 Task: Create report for genre object.
Action: Mouse moved to (341, 61)
Screenshot: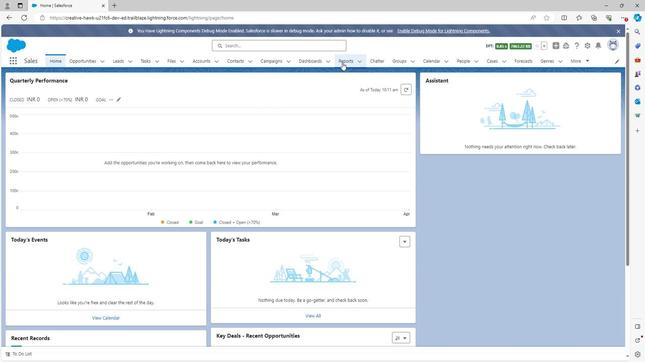 
Action: Mouse pressed left at (341, 61)
Screenshot: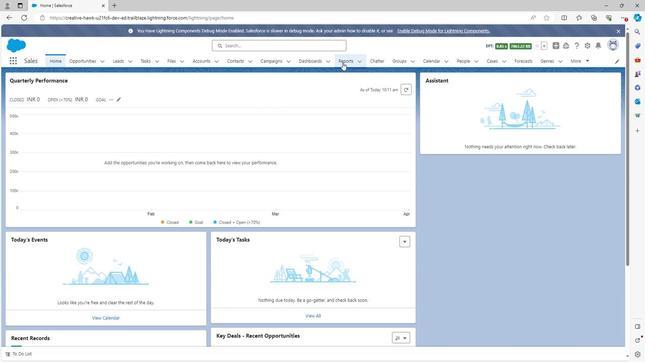 
Action: Mouse moved to (585, 87)
Screenshot: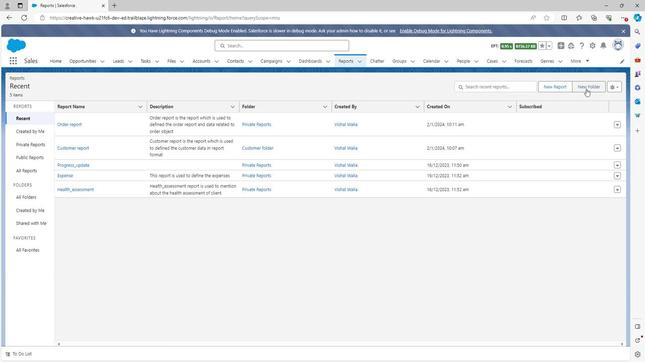 
Action: Mouse pressed left at (585, 87)
Screenshot: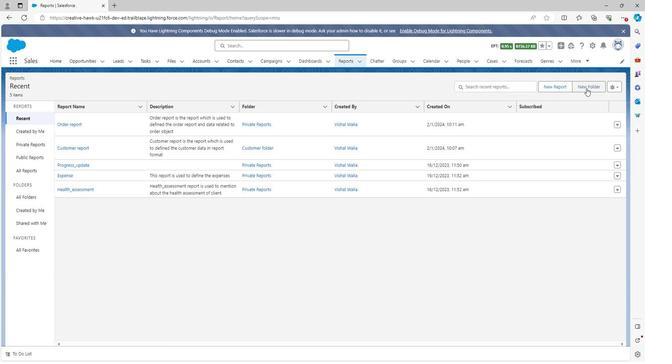 
Action: Mouse moved to (313, 173)
Screenshot: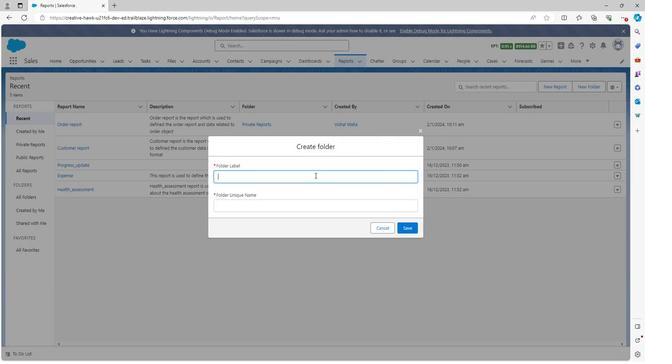 
Action: Mouse pressed left at (313, 173)
Screenshot: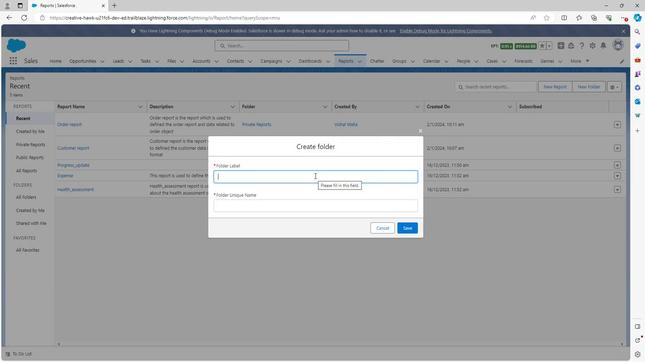 
Action: Mouse moved to (313, 174)
Screenshot: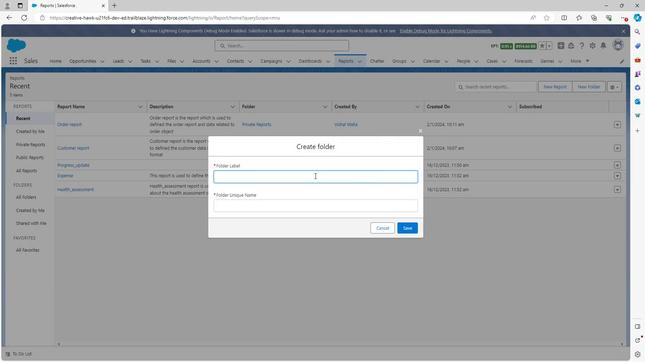 
Action: Key pressed <Key.shift>
Screenshot: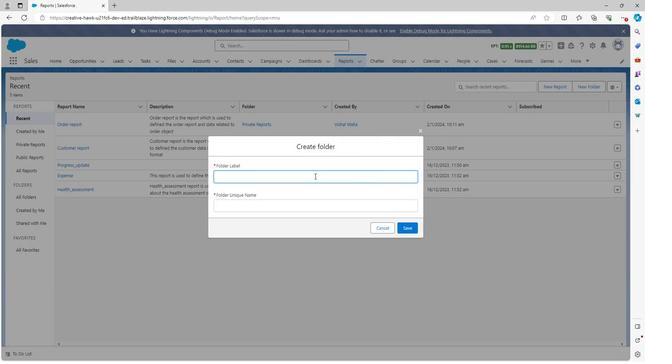 
Action: Mouse moved to (313, 175)
Screenshot: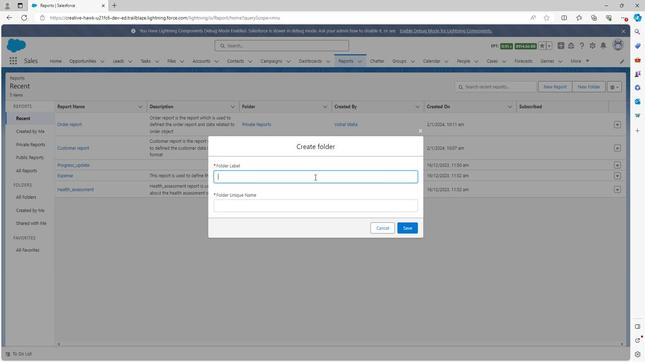 
Action: Key pressed <Key.shift><Key.shift><Key.shift><Key.shift><Key.shift><Key.shift><Key.shift><Key.shift><Key.shift><Key.shift><Key.shift><Key.shift><Key.shift><Key.shift><Key.shift>
Screenshot: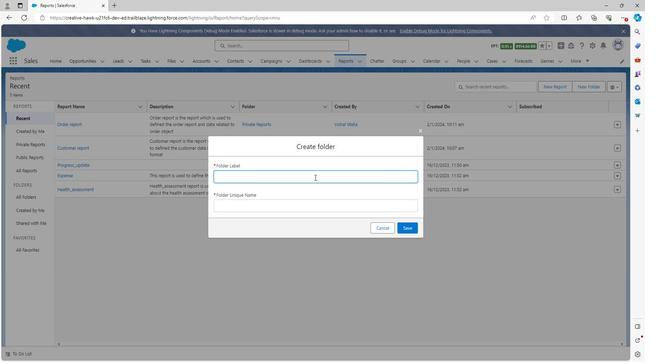
Action: Mouse moved to (313, 175)
Screenshot: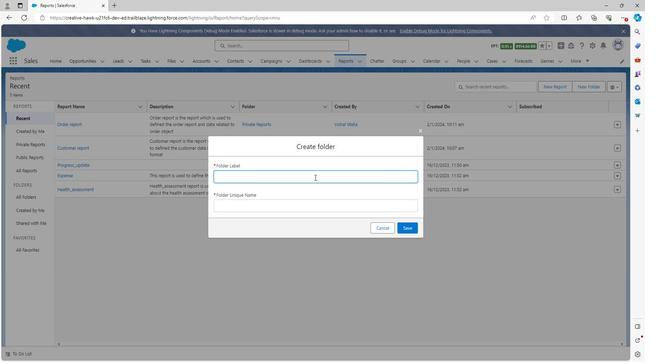 
Action: Key pressed <Key.shift>
Screenshot: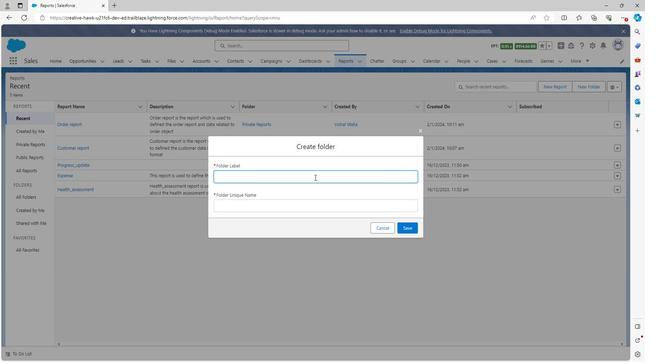 
Action: Mouse moved to (313, 176)
Screenshot: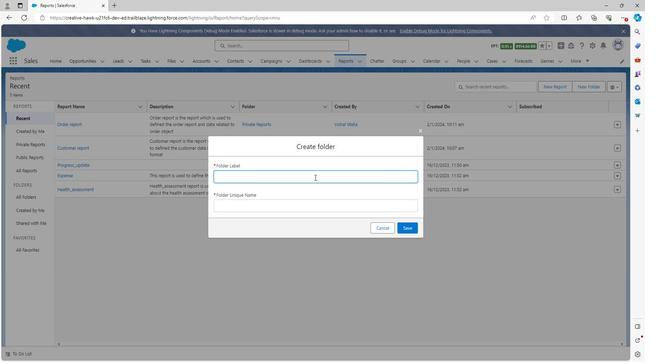 
Action: Key pressed G
Screenshot: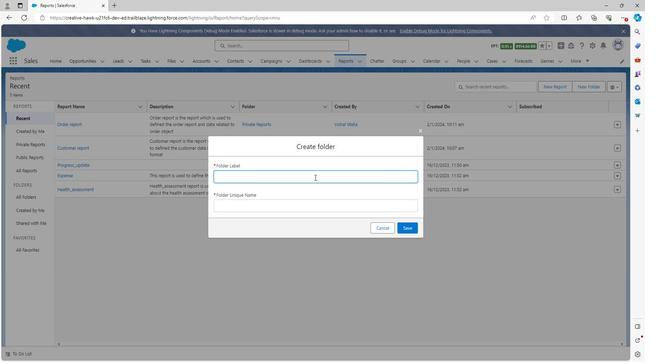 
Action: Mouse moved to (313, 179)
Screenshot: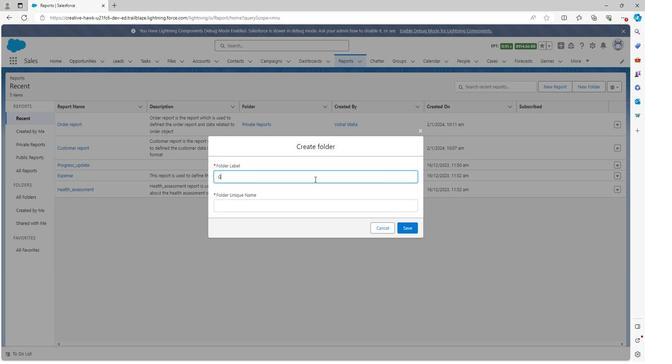 
Action: Key pressed en
Screenshot: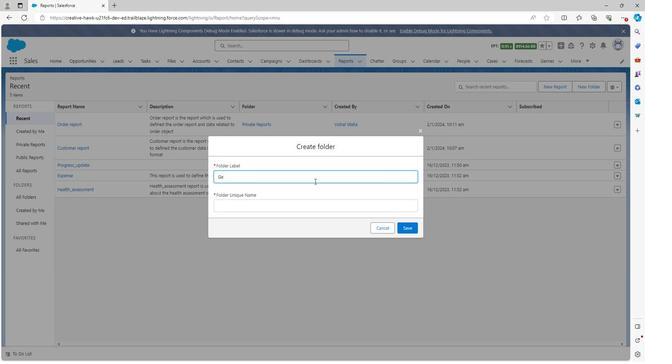 
Action: Mouse moved to (306, 179)
Screenshot: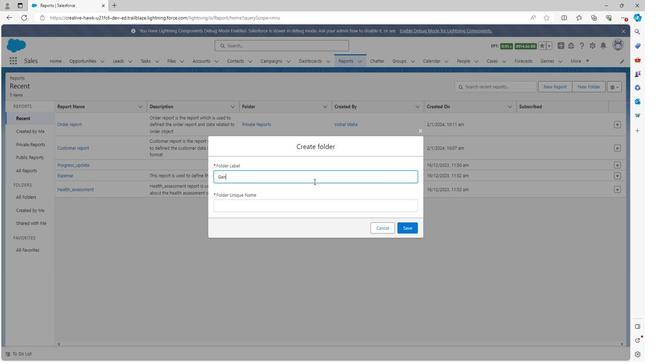 
Action: Key pressed re
Screenshot: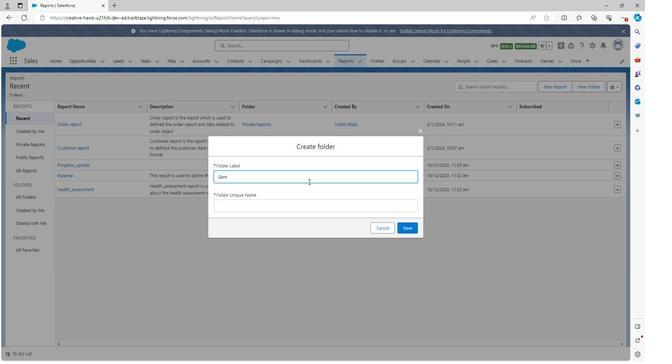 
Action: Mouse moved to (301, 179)
Screenshot: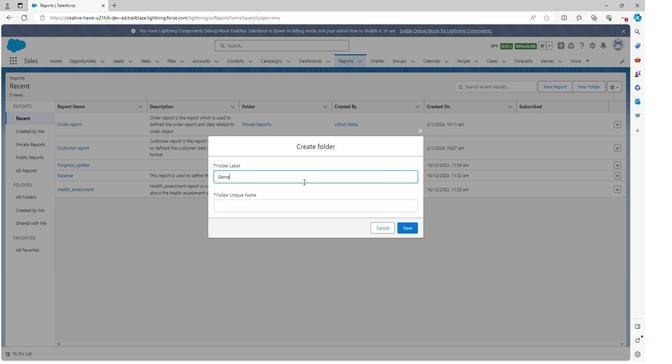
Action: Key pressed <Key.space>f
Screenshot: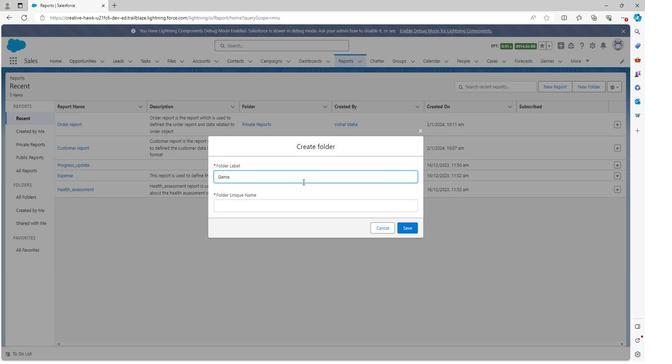 
Action: Mouse moved to (300, 179)
Screenshot: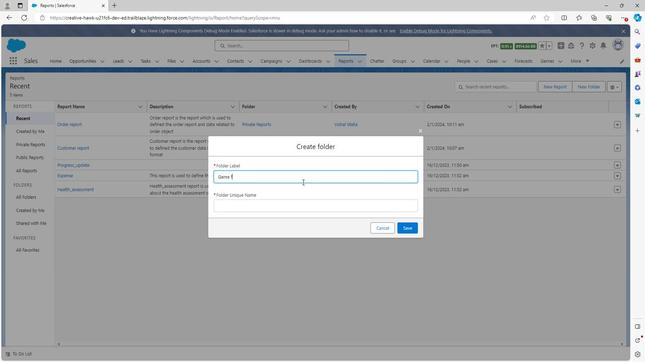 
Action: Key pressed ol
Screenshot: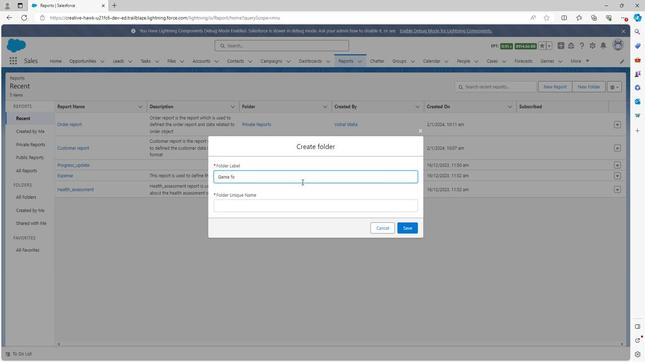 
Action: Mouse moved to (299, 179)
Screenshot: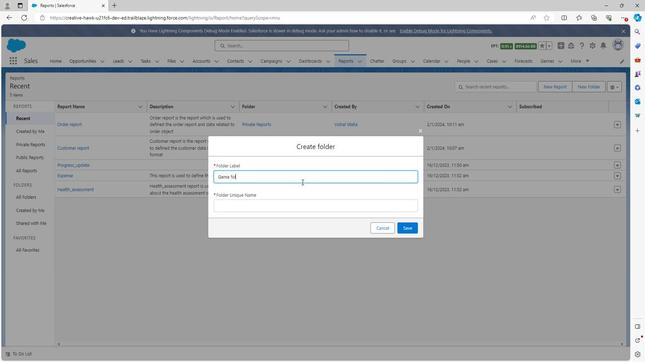 
Action: Key pressed de
Screenshot: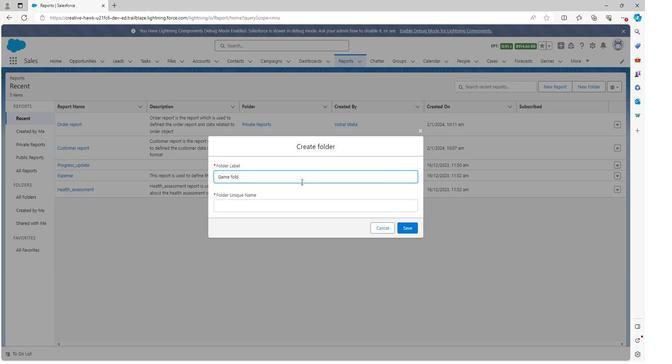 
Action: Mouse moved to (270, 184)
Screenshot: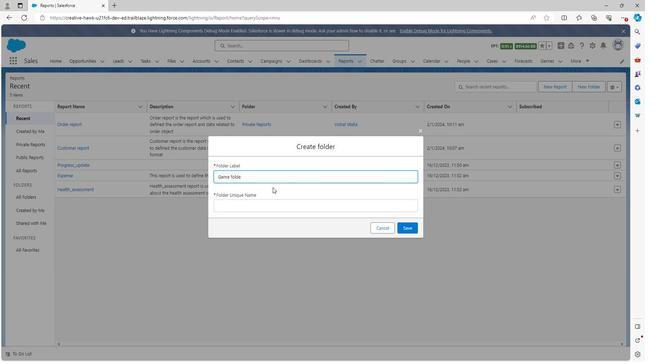 
Action: Key pressed t
Screenshot: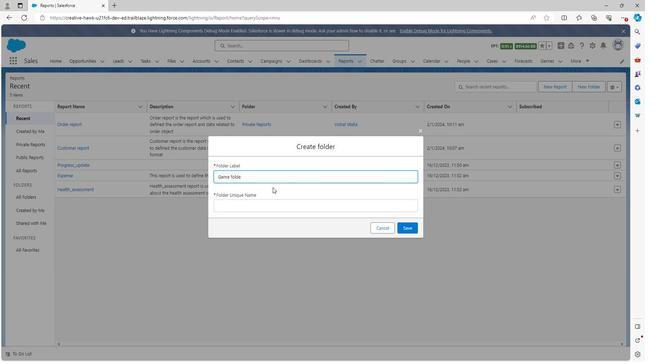 
Action: Mouse moved to (262, 187)
Screenshot: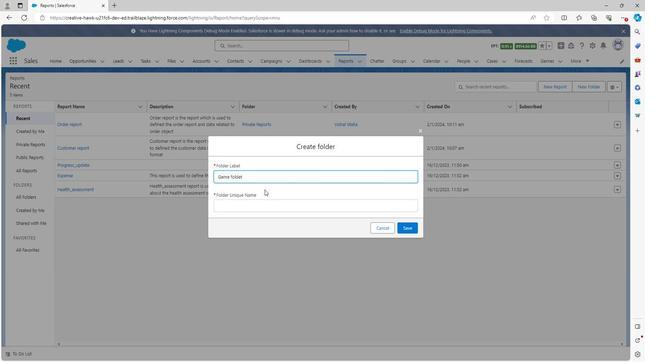 
Action: Key pressed <Key.backspace>r
Screenshot: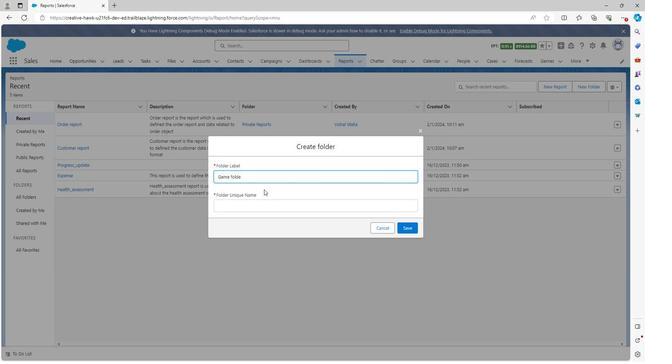 
Action: Mouse moved to (251, 200)
Screenshot: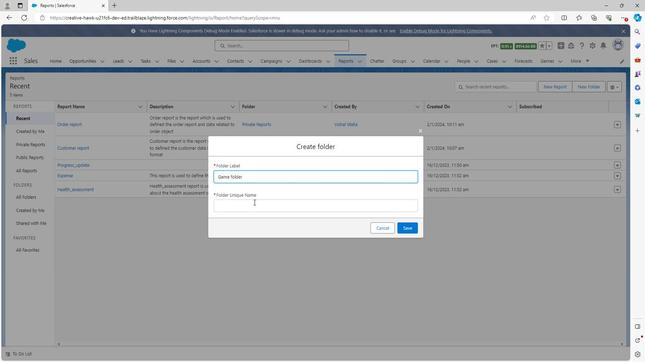
Action: Mouse pressed left at (251, 200)
Screenshot: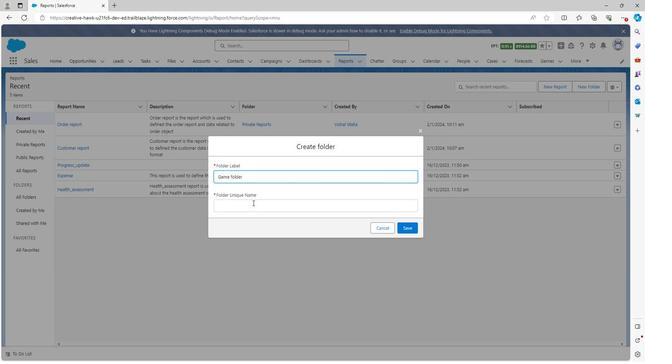 
Action: Mouse moved to (407, 227)
Screenshot: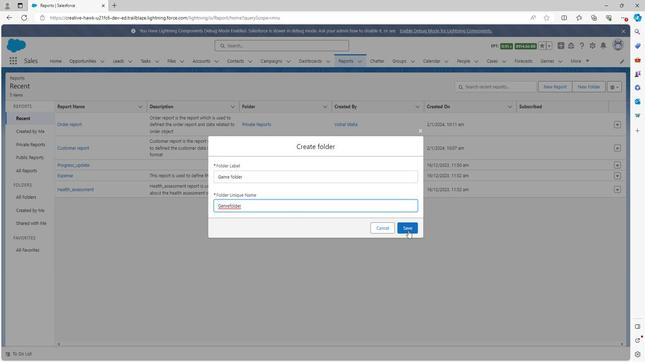 
Action: Mouse pressed left at (407, 227)
Screenshot: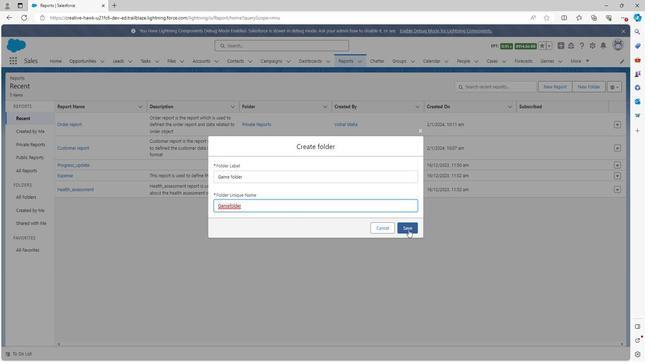 
Action: Mouse moved to (537, 84)
Screenshot: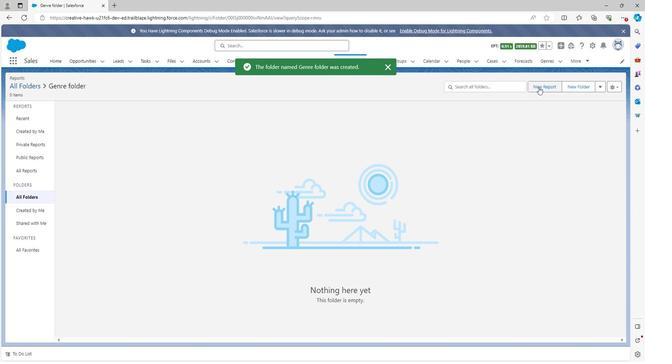 
Action: Mouse pressed left at (537, 84)
Screenshot: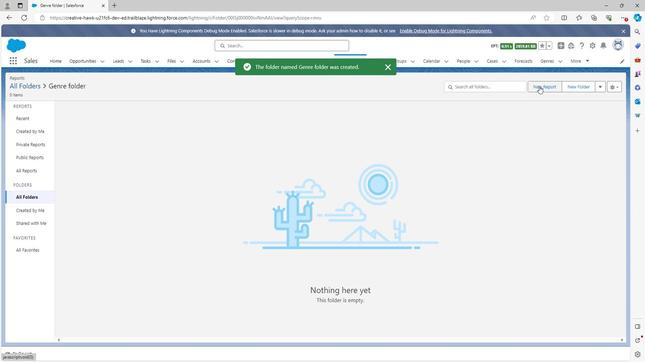 
Action: Mouse moved to (125, 295)
Screenshot: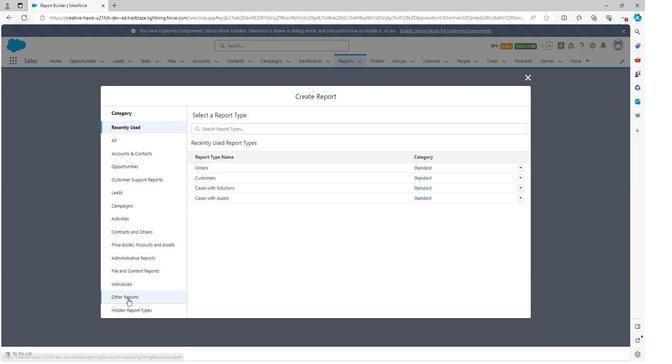 
Action: Mouse pressed left at (125, 295)
Screenshot: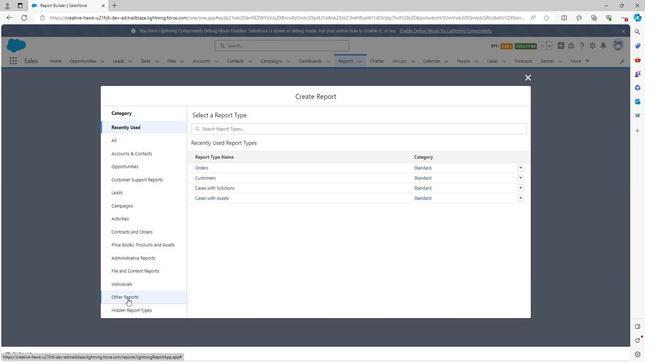 
Action: Mouse moved to (224, 256)
Screenshot: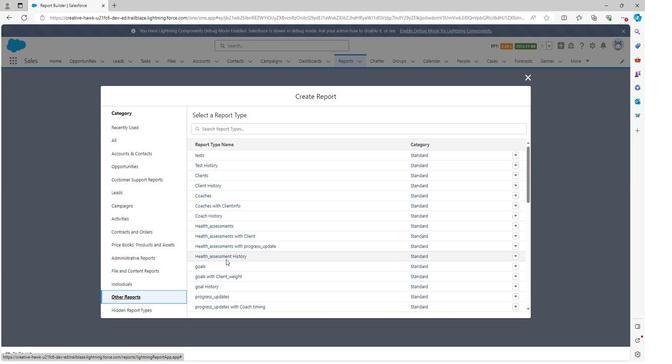 
Action: Mouse scrolled (224, 256) with delta (0, 0)
Screenshot: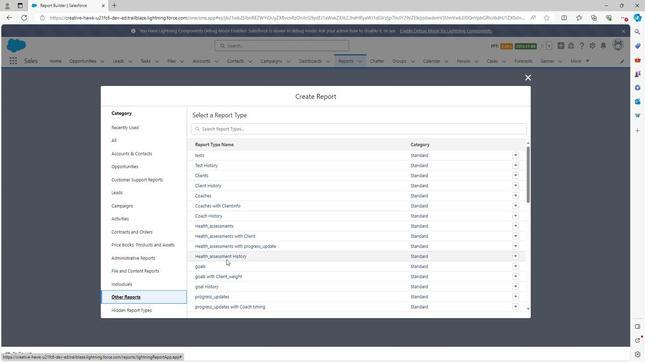 
Action: Mouse scrolled (224, 256) with delta (0, 0)
Screenshot: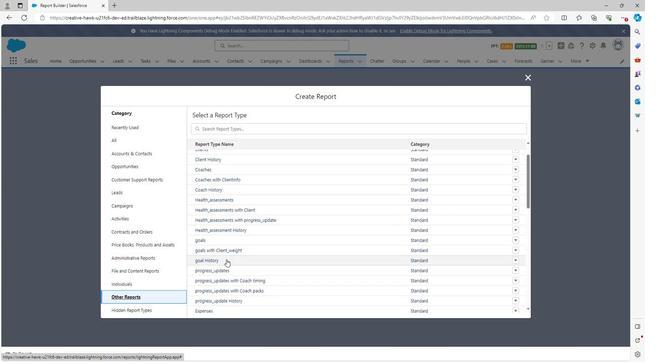 
Action: Mouse scrolled (224, 256) with delta (0, 0)
Screenshot: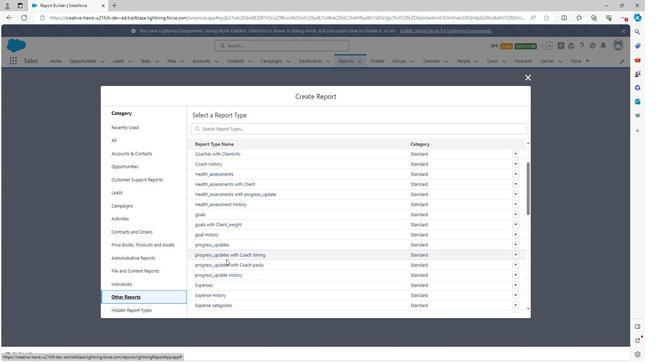 
Action: Mouse scrolled (224, 256) with delta (0, 0)
Screenshot: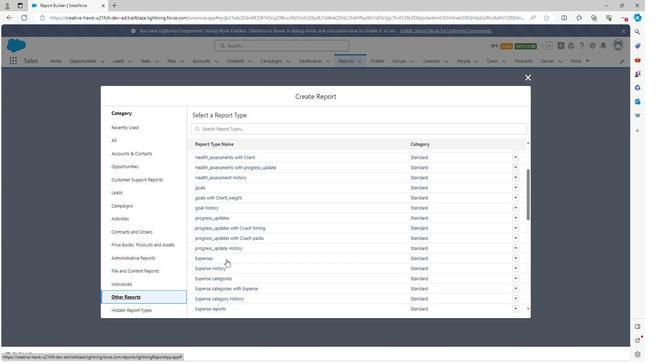 
Action: Mouse scrolled (224, 256) with delta (0, 0)
Screenshot: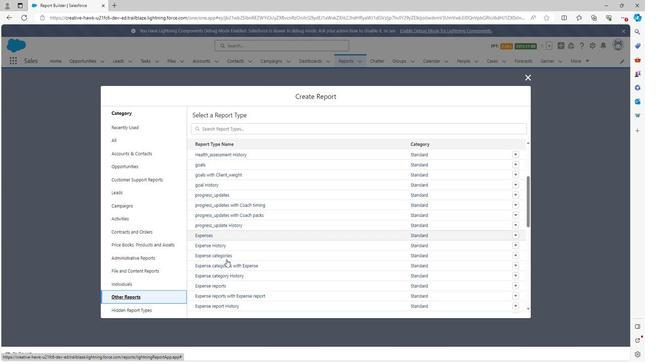 
Action: Mouse scrolled (224, 256) with delta (0, 0)
Screenshot: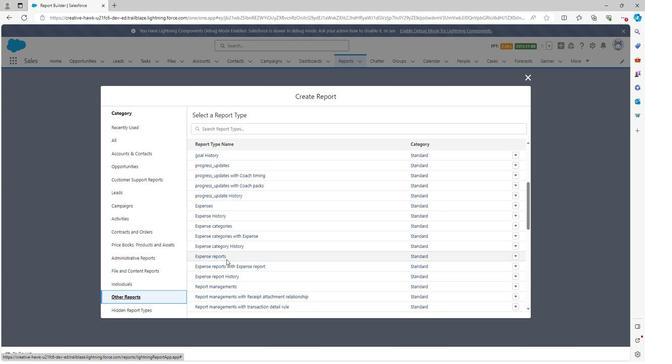 
Action: Mouse scrolled (224, 256) with delta (0, 0)
Screenshot: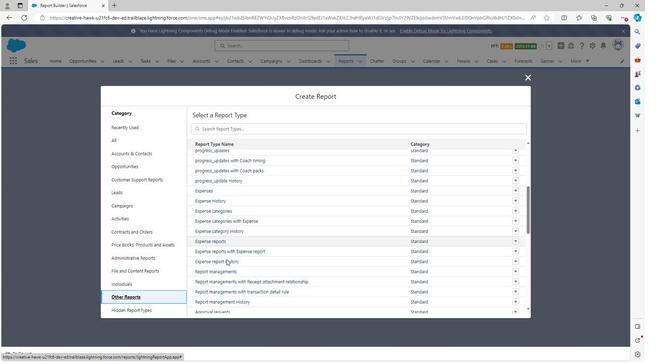
Action: Mouse scrolled (224, 256) with delta (0, 0)
Screenshot: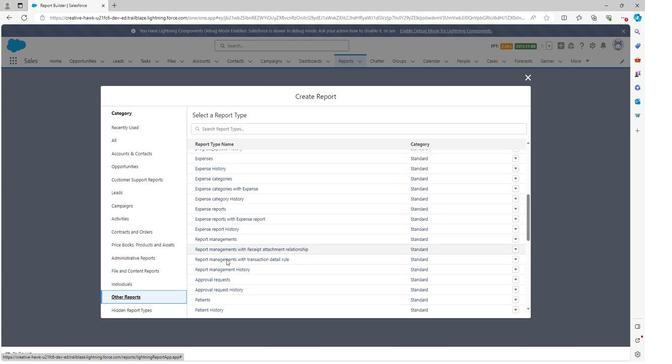
Action: Mouse scrolled (224, 256) with delta (0, 0)
Screenshot: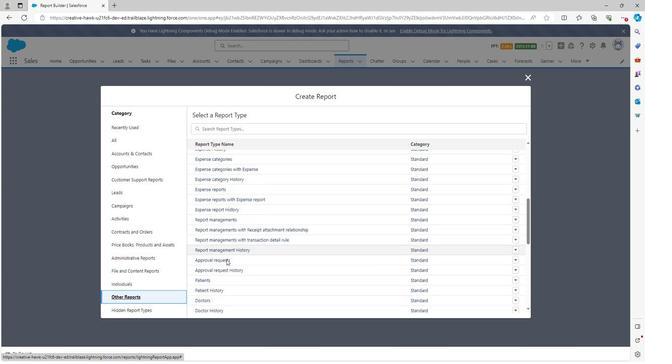 
Action: Mouse scrolled (224, 256) with delta (0, 0)
Screenshot: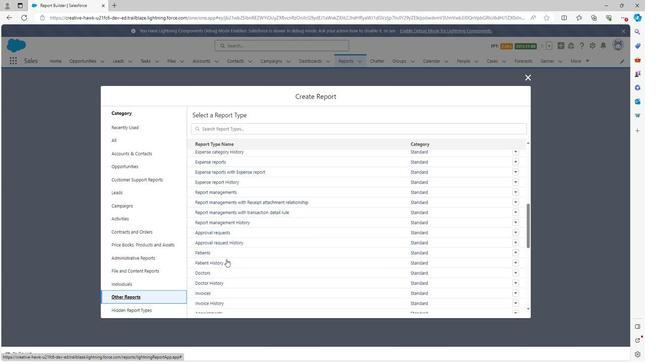 
Action: Mouse scrolled (224, 256) with delta (0, 0)
Screenshot: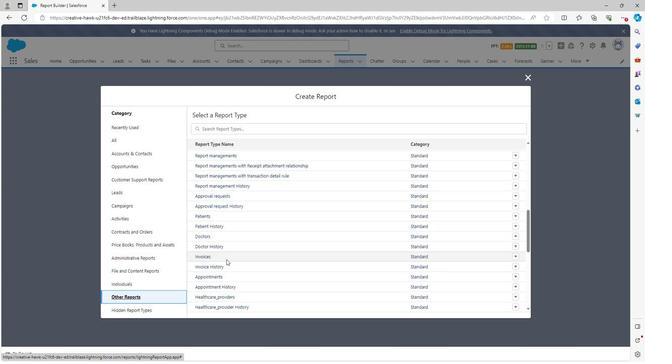 
Action: Mouse scrolled (224, 256) with delta (0, 0)
Screenshot: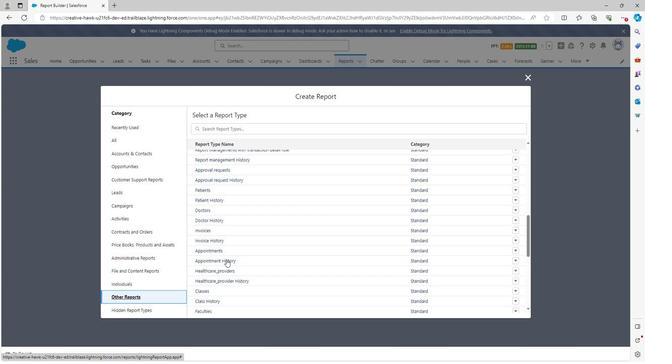 
Action: Mouse scrolled (224, 256) with delta (0, 0)
Screenshot: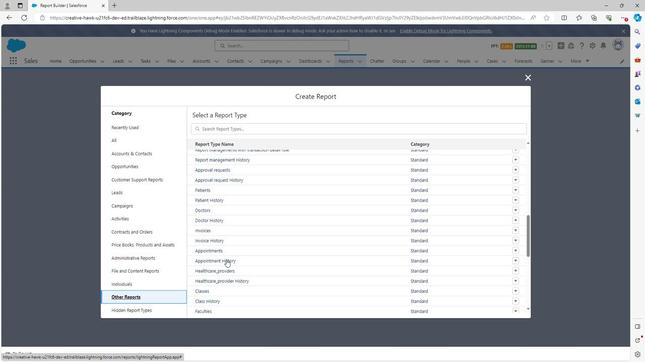 
Action: Mouse scrolled (224, 256) with delta (0, 0)
Screenshot: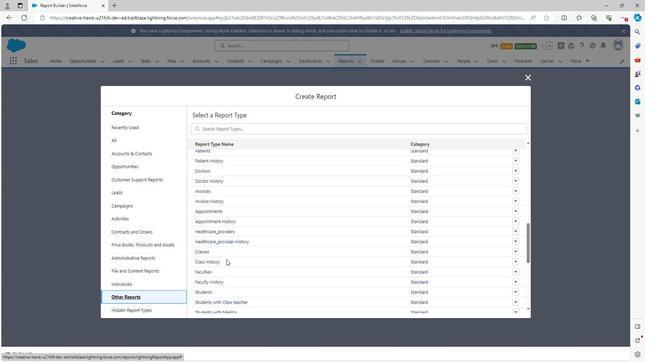 
Action: Mouse scrolled (224, 256) with delta (0, 0)
Screenshot: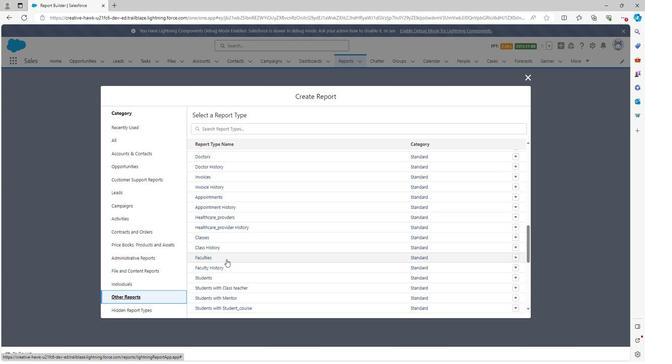 
Action: Mouse scrolled (224, 256) with delta (0, 0)
Screenshot: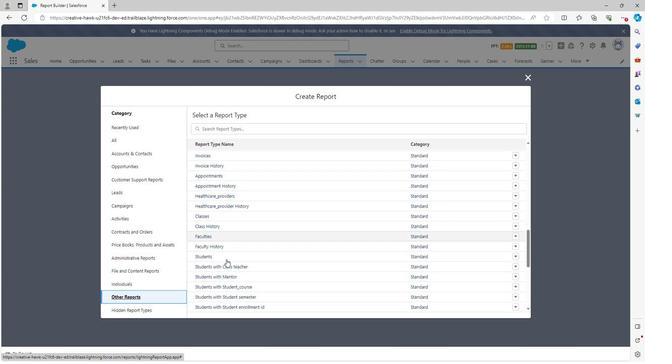 
Action: Mouse scrolled (224, 256) with delta (0, 0)
Screenshot: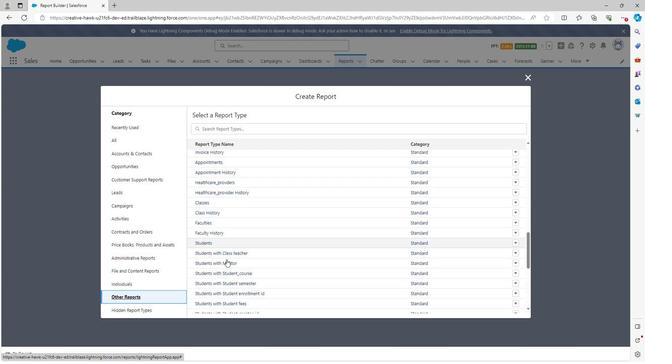 
Action: Mouse scrolled (224, 256) with delta (0, 0)
Screenshot: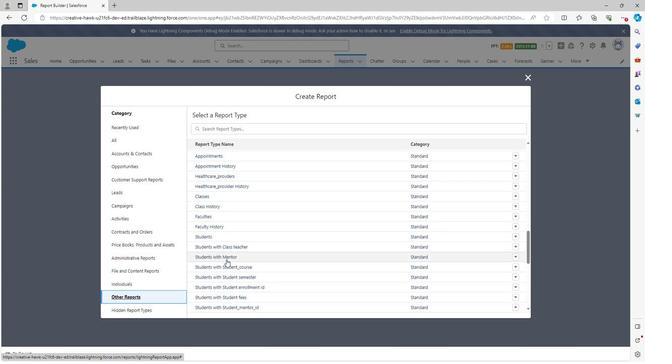 
Action: Mouse scrolled (224, 256) with delta (0, 0)
Screenshot: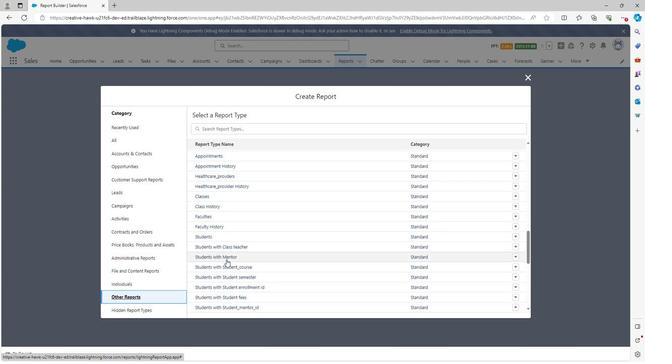 
Action: Mouse scrolled (224, 256) with delta (0, 0)
Screenshot: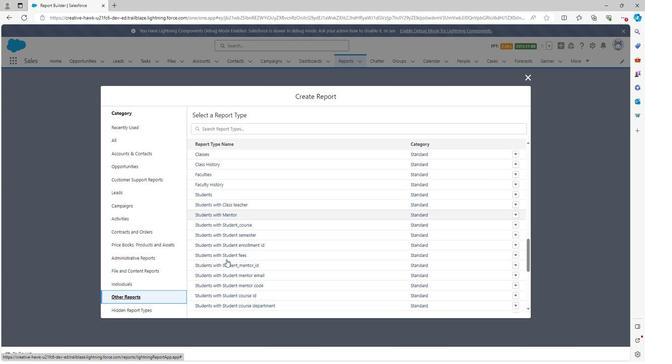 
Action: Mouse scrolled (224, 256) with delta (0, 0)
Screenshot: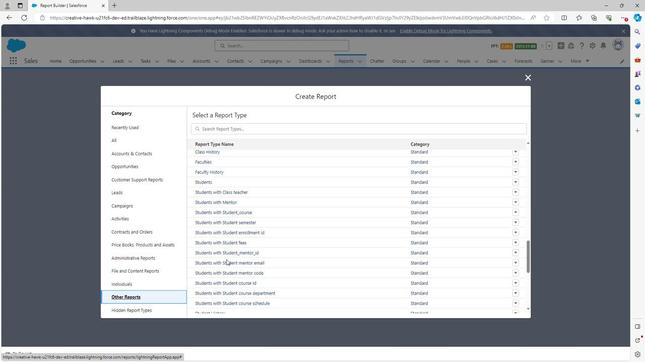 
Action: Mouse scrolled (224, 256) with delta (0, 0)
Screenshot: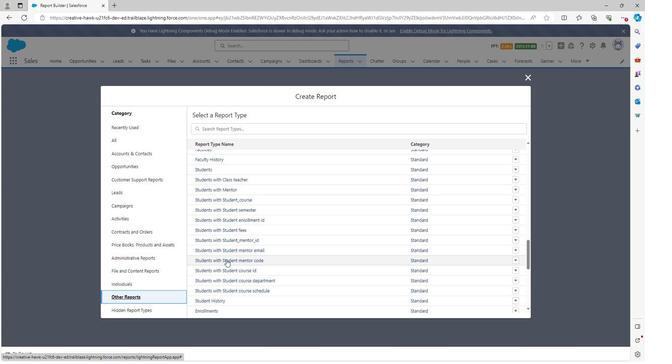 
Action: Mouse scrolled (224, 256) with delta (0, 0)
Screenshot: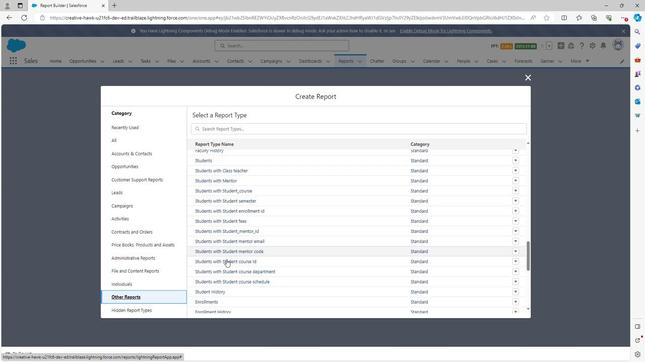 
Action: Mouse scrolled (224, 256) with delta (0, 0)
Screenshot: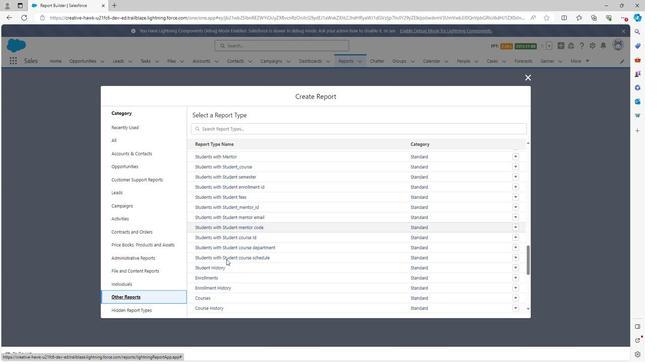 
Action: Mouse scrolled (224, 256) with delta (0, 0)
Screenshot: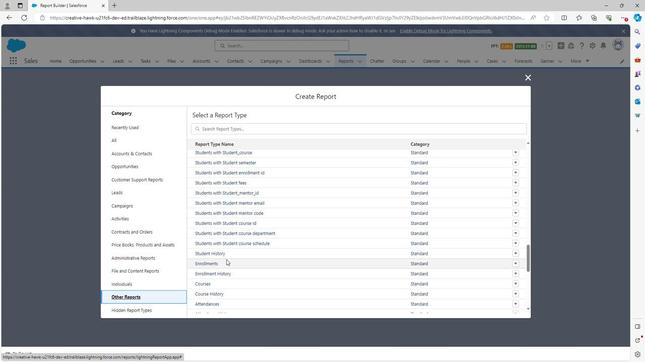 
Action: Mouse scrolled (224, 256) with delta (0, 0)
Screenshot: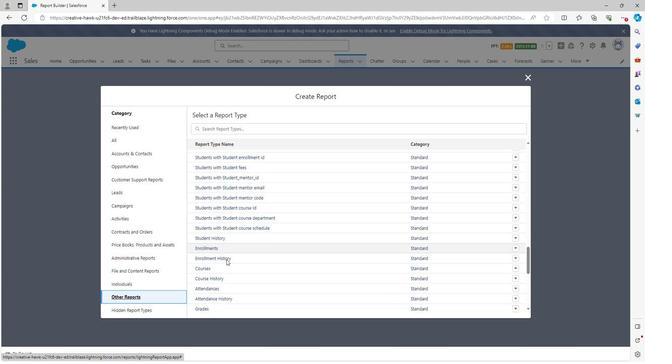 
Action: Mouse scrolled (224, 256) with delta (0, 0)
Screenshot: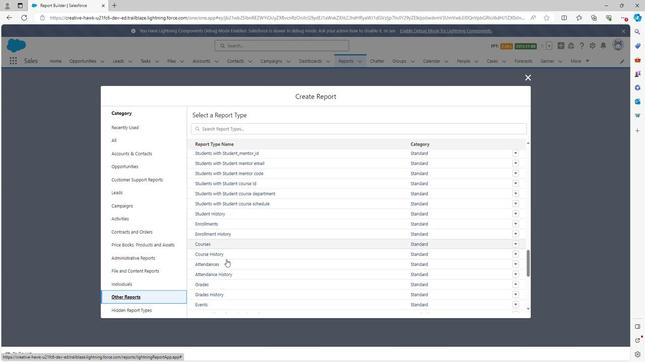 
Action: Mouse moved to (224, 257)
Screenshot: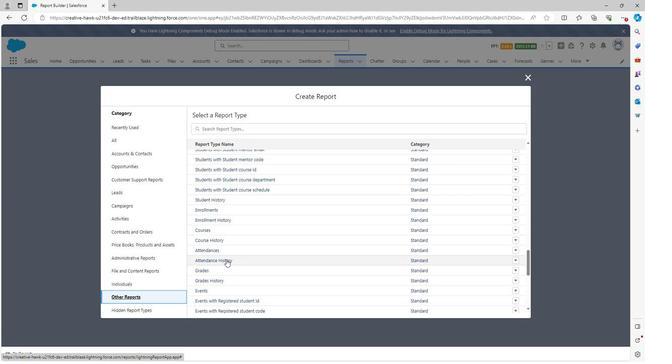 
Action: Mouse scrolled (224, 256) with delta (0, 0)
Screenshot: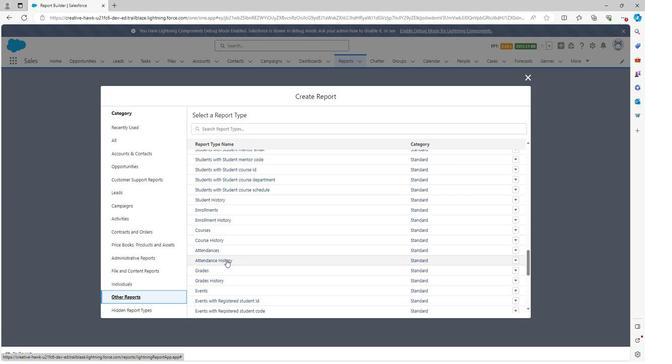 
Action: Mouse moved to (224, 257)
Screenshot: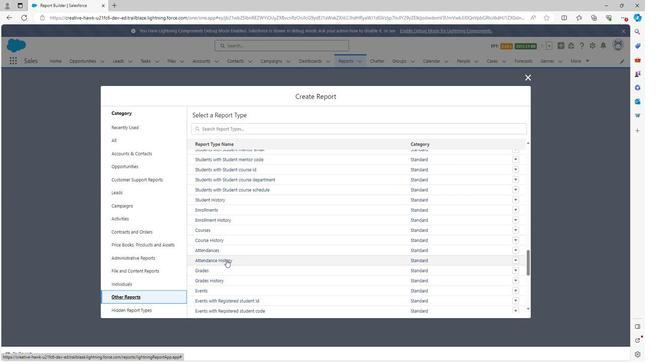 
Action: Mouse scrolled (224, 257) with delta (0, 0)
Screenshot: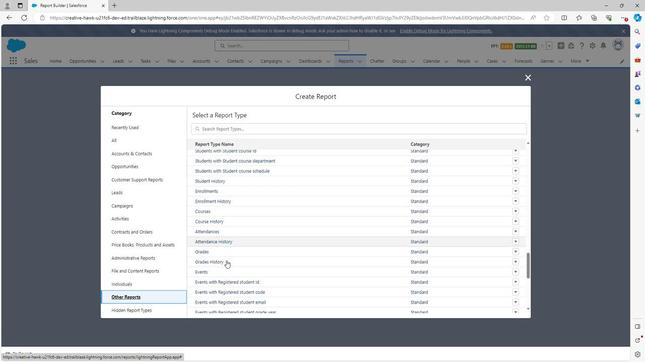 
Action: Mouse scrolled (224, 257) with delta (0, 0)
Screenshot: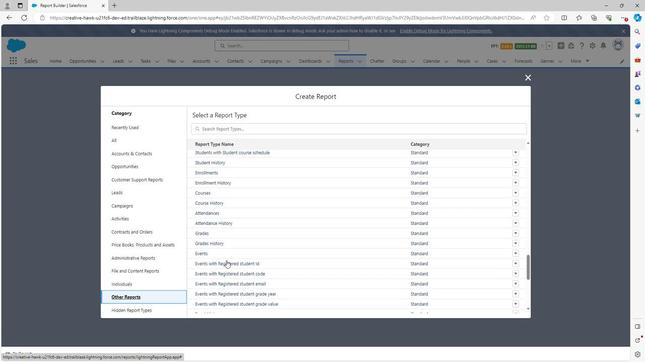 
Action: Mouse scrolled (224, 257) with delta (0, 0)
Screenshot: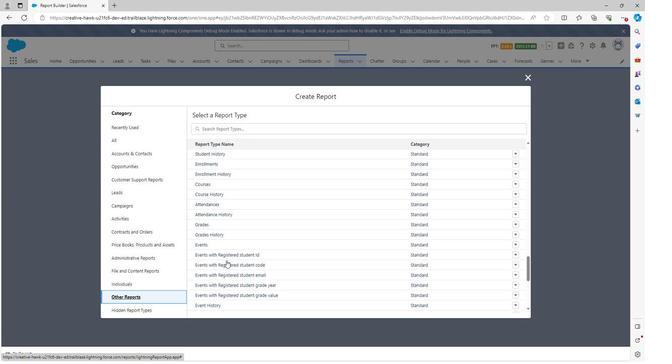 
Action: Mouse scrolled (224, 257) with delta (0, 0)
Screenshot: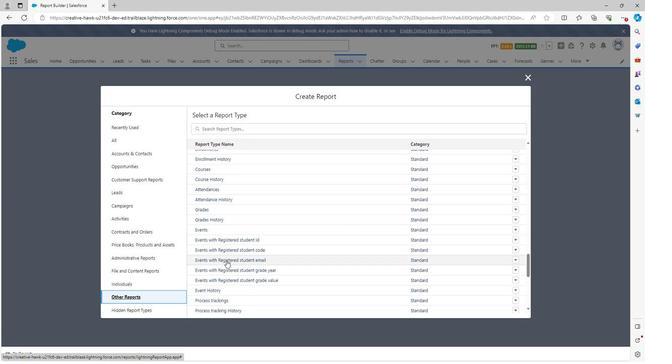 
Action: Mouse scrolled (224, 257) with delta (0, 0)
Screenshot: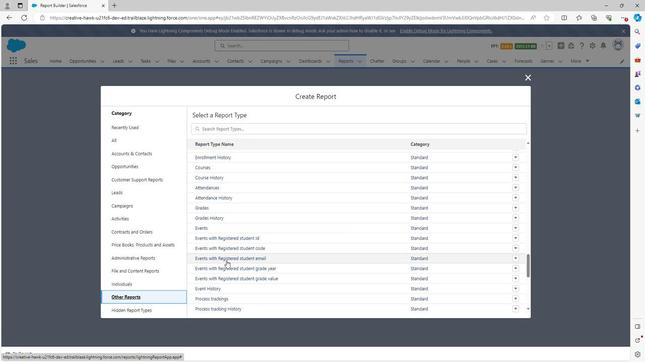 
Action: Mouse scrolled (224, 257) with delta (0, 0)
Screenshot: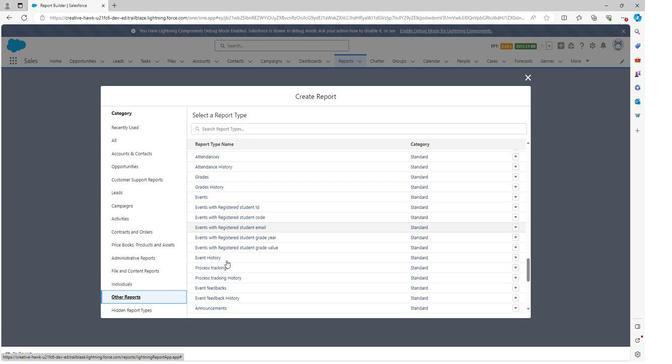 
Action: Mouse scrolled (224, 257) with delta (0, 0)
Screenshot: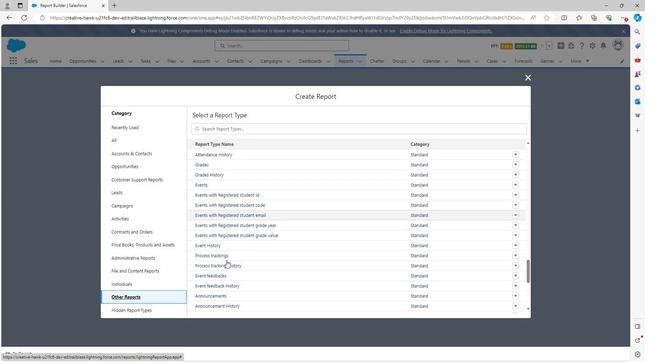 
Action: Mouse scrolled (224, 257) with delta (0, 0)
Screenshot: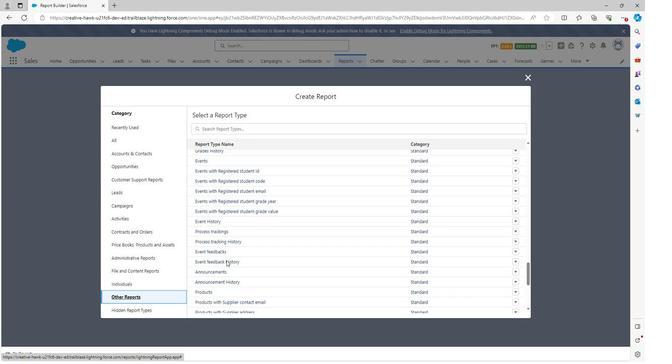 
Action: Mouse scrolled (224, 257) with delta (0, 0)
Screenshot: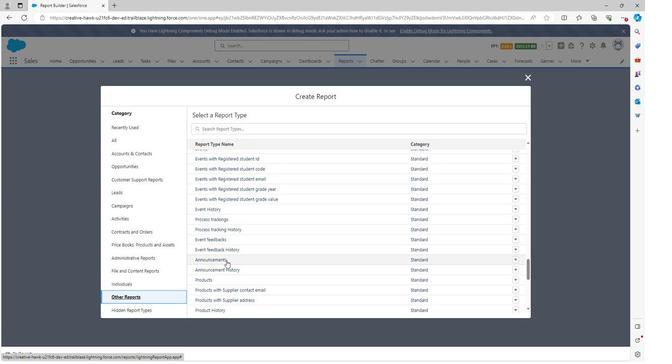 
Action: Mouse scrolled (224, 257) with delta (0, 0)
Screenshot: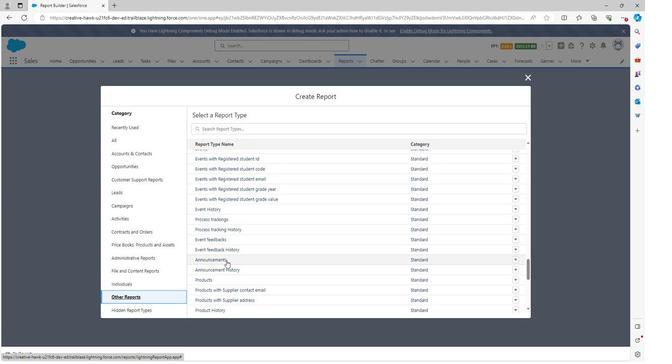
Action: Mouse scrolled (224, 257) with delta (0, 0)
Screenshot: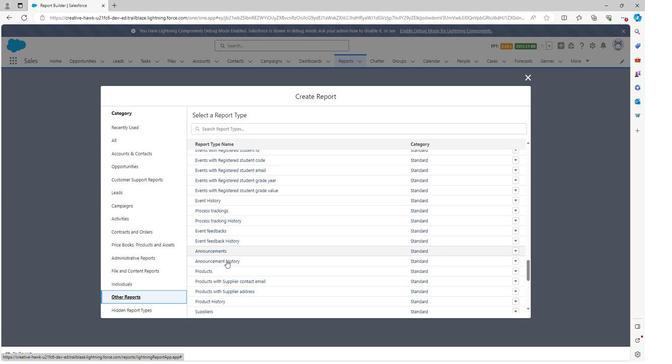 
Action: Mouse scrolled (224, 257) with delta (0, 0)
Screenshot: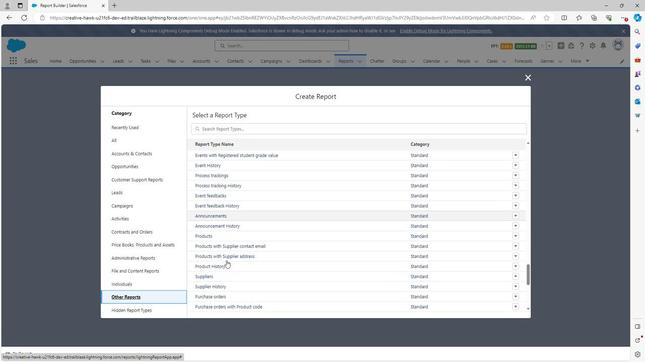 
Action: Mouse scrolled (224, 257) with delta (0, 0)
Screenshot: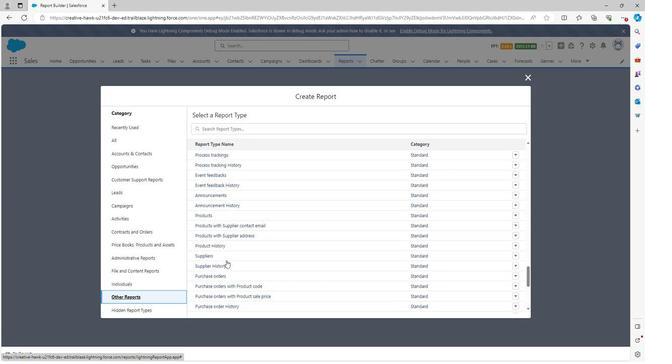 
Action: Mouse scrolled (224, 257) with delta (0, 0)
Screenshot: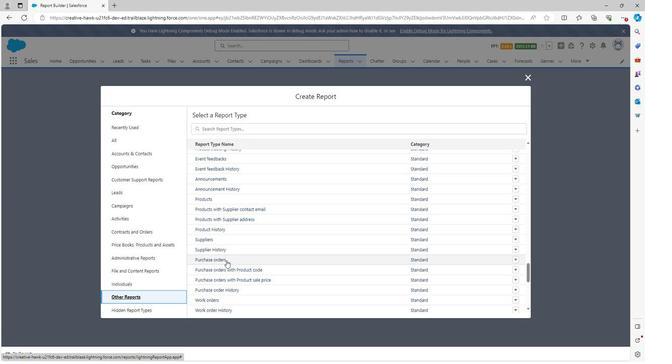 
Action: Mouse scrolled (224, 257) with delta (0, 0)
Screenshot: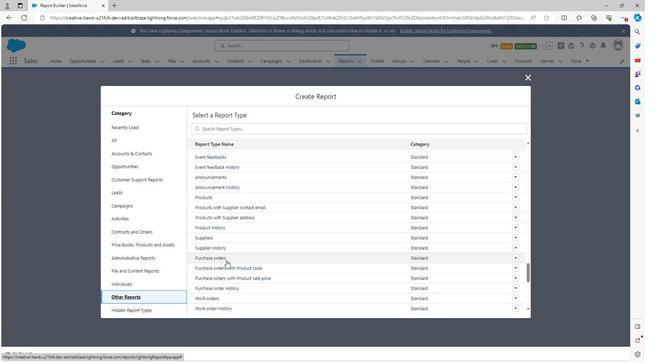 
Action: Mouse scrolled (224, 257) with delta (0, 0)
Screenshot: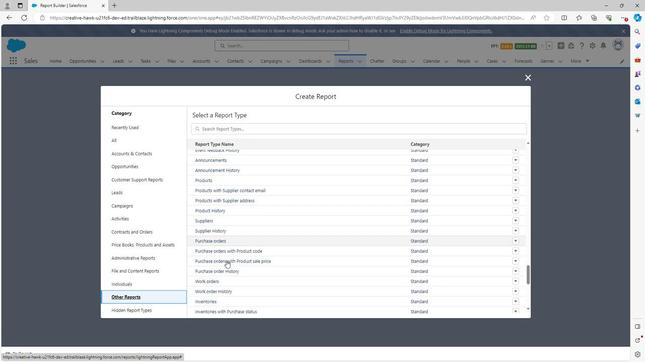 
Action: Mouse scrolled (224, 257) with delta (0, 0)
Screenshot: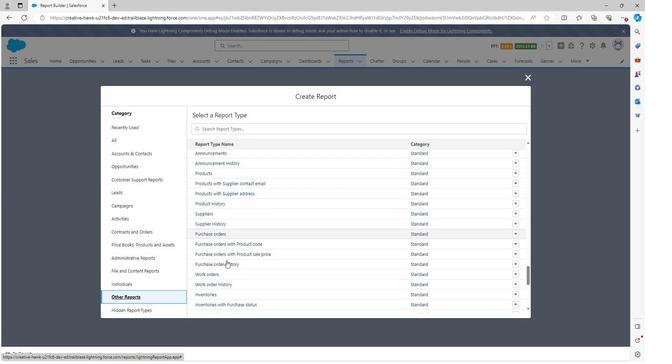 
Action: Mouse scrolled (224, 257) with delta (0, 0)
Screenshot: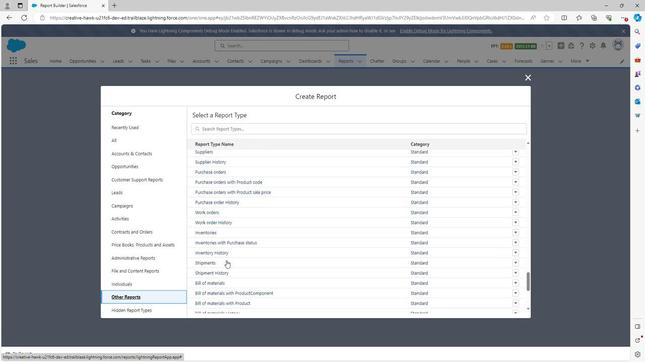 
Action: Mouse moved to (216, 131)
Screenshot: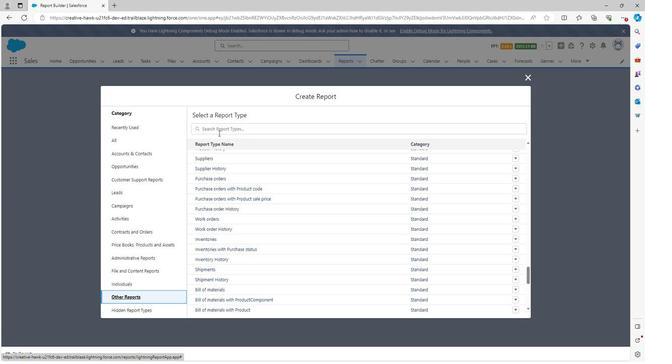 
Action: Mouse pressed left at (216, 131)
Screenshot: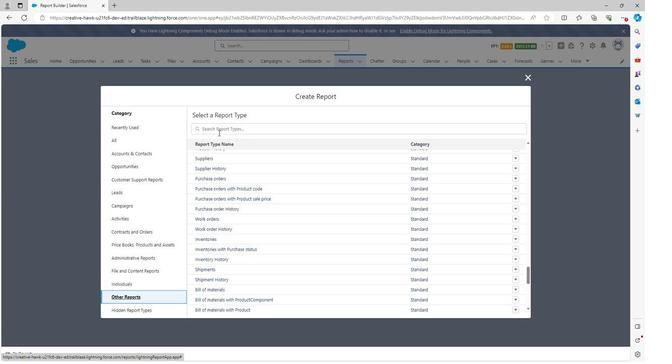 
Action: Key pressed gen
Screenshot: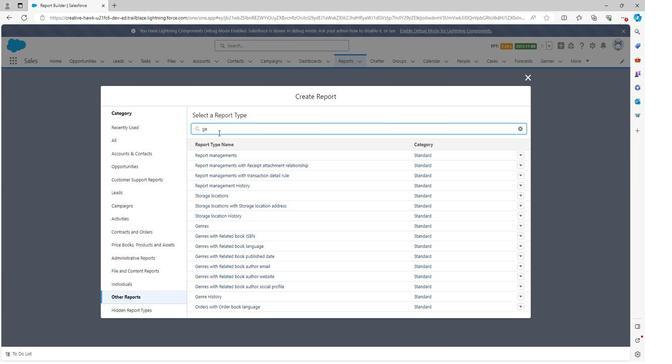 
Action: Mouse moved to (200, 152)
Screenshot: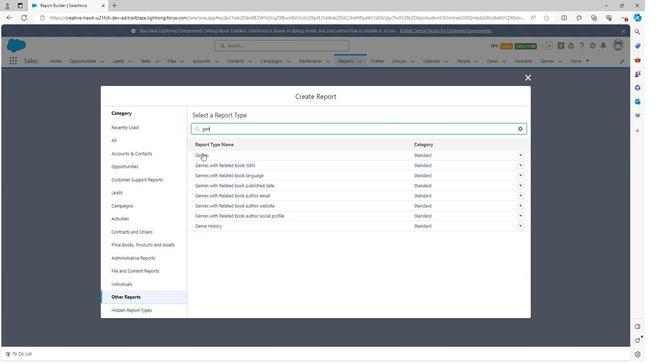 
Action: Mouse pressed left at (200, 152)
Screenshot: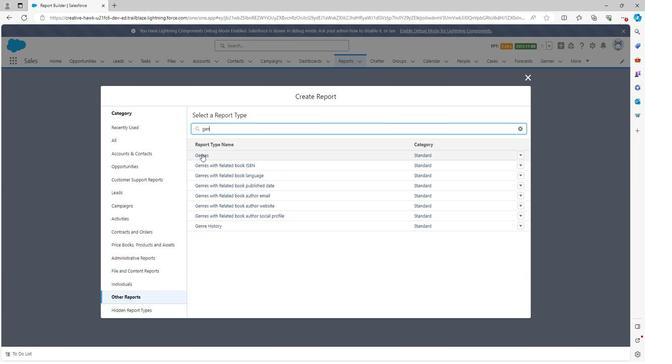 
Action: Mouse moved to (431, 154)
Screenshot: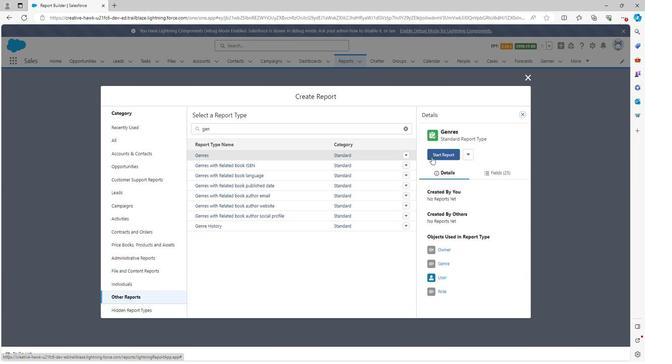 
Action: Mouse pressed left at (431, 154)
Screenshot: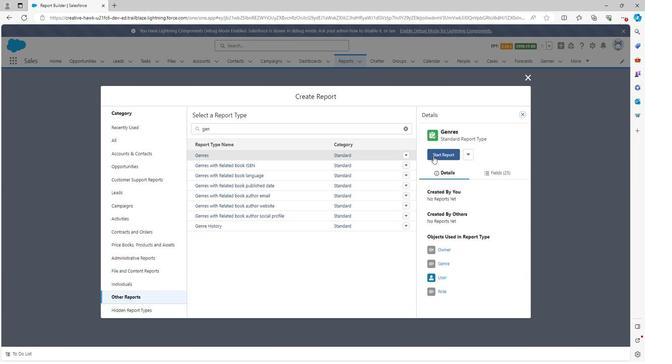 
Action: Mouse moved to (42, 131)
Screenshot: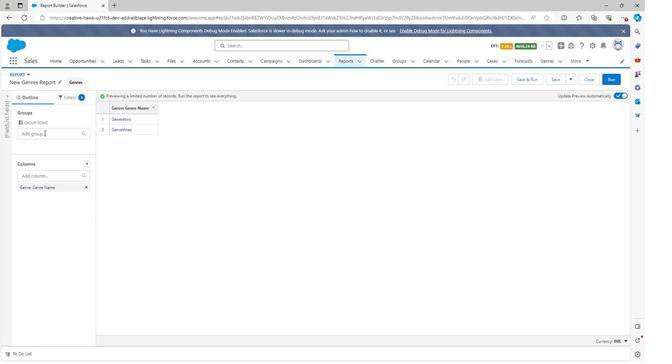 
Action: Mouse pressed left at (42, 131)
Screenshot: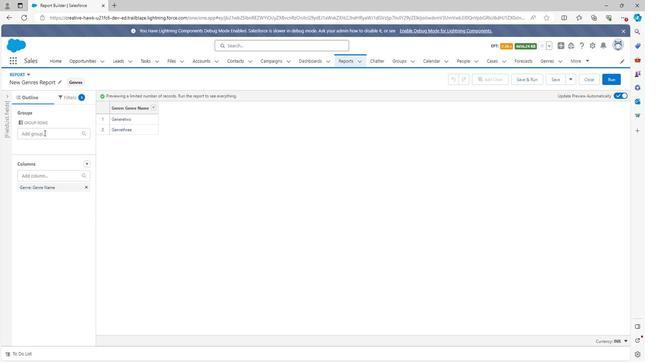 
Action: Mouse moved to (36, 157)
Screenshot: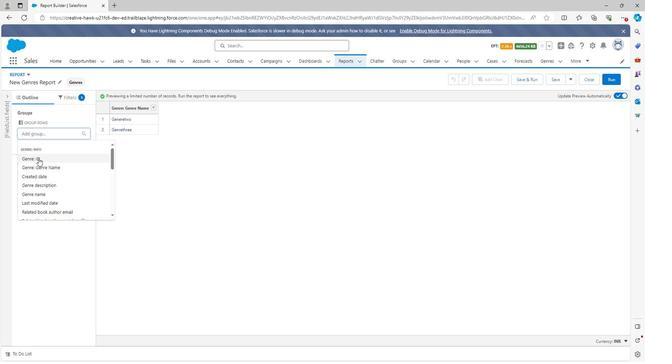 
Action: Mouse pressed left at (36, 157)
Screenshot: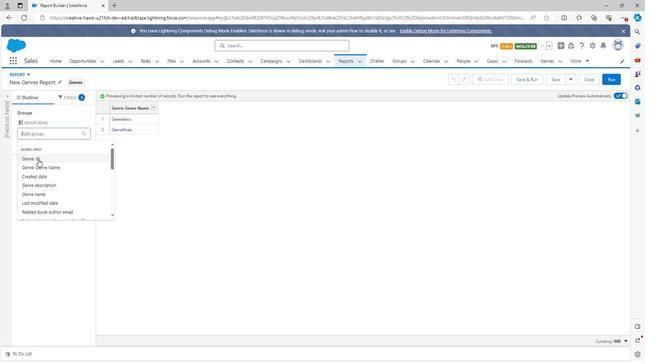 
Action: Mouse moved to (36, 132)
Screenshot: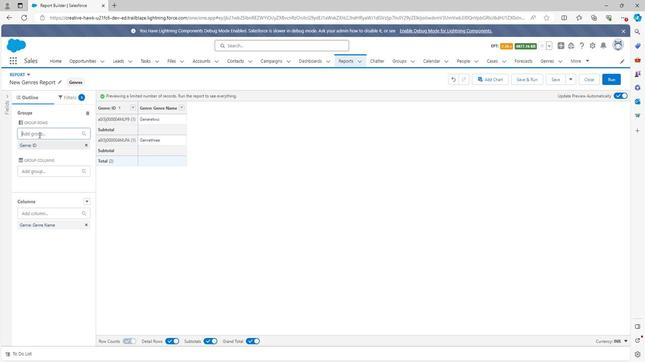 
Action: Mouse pressed left at (36, 132)
Screenshot: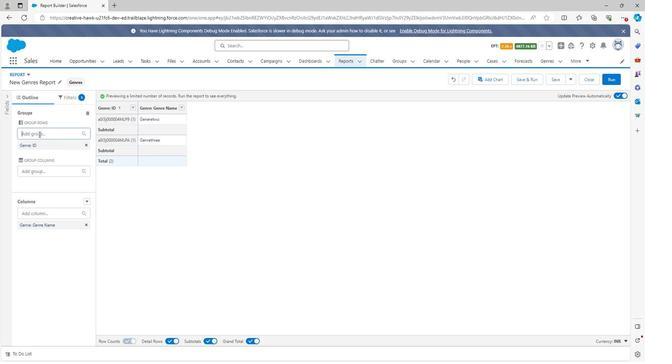 
Action: Mouse moved to (38, 173)
Screenshot: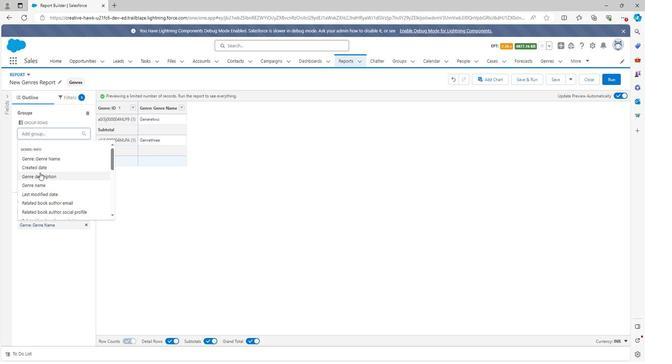 
Action: Mouse pressed left at (38, 173)
Screenshot: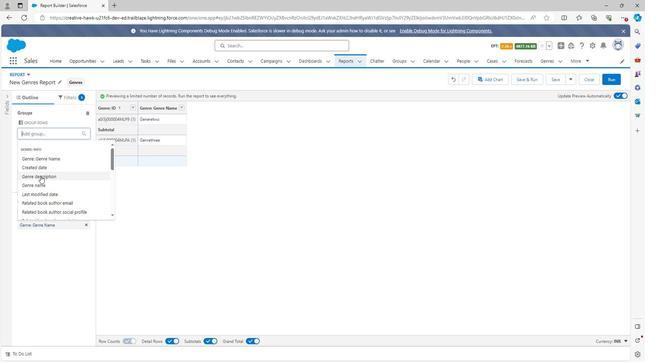 
Action: Mouse moved to (44, 132)
Screenshot: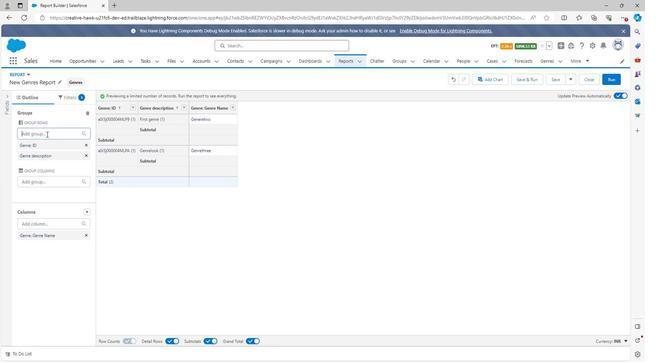 
Action: Mouse pressed left at (44, 132)
Screenshot: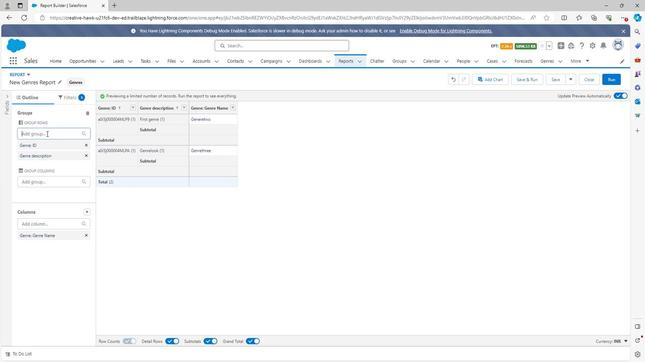 
Action: Mouse moved to (42, 191)
Screenshot: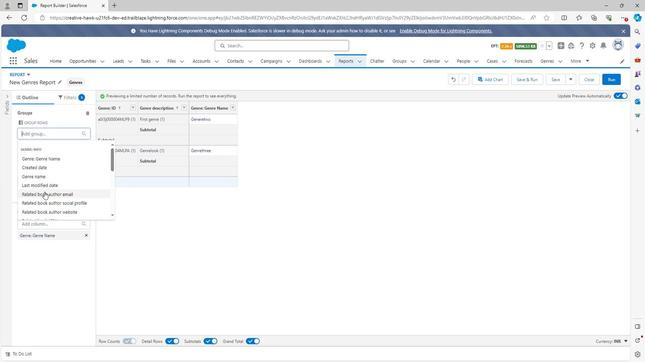 
Action: Mouse pressed left at (42, 191)
Screenshot: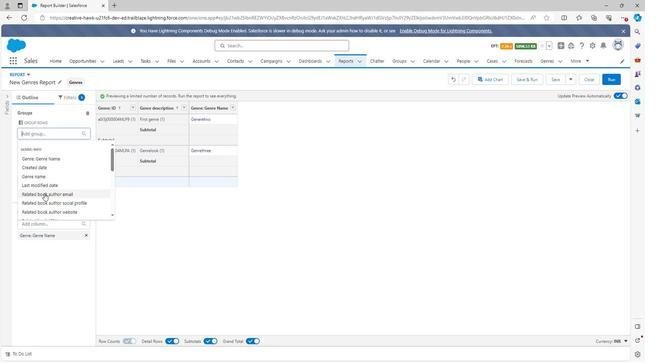 
Action: Mouse moved to (44, 151)
Screenshot: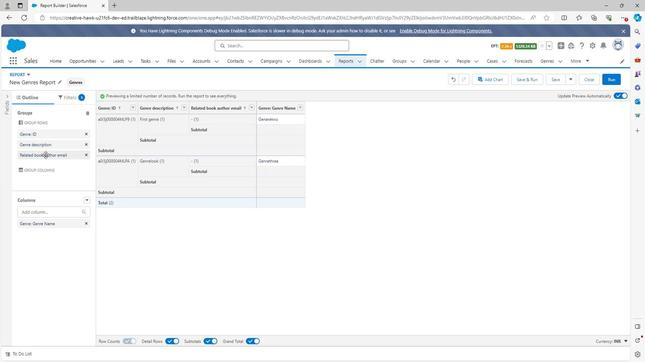 
Action: Mouse pressed left at (44, 151)
Screenshot: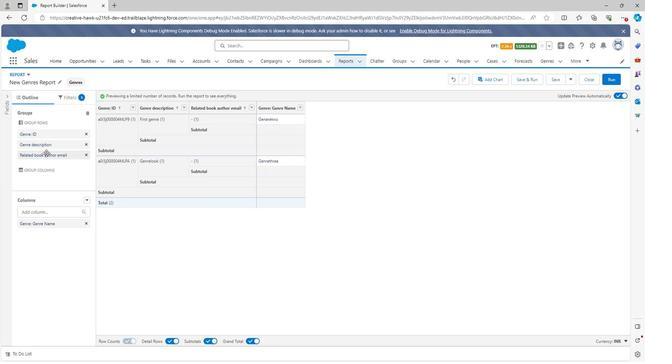 
Action: Mouse moved to (42, 144)
Screenshot: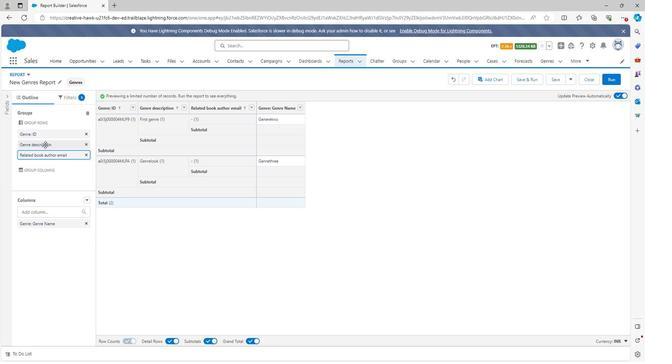 
Action: Mouse pressed left at (42, 144)
Screenshot: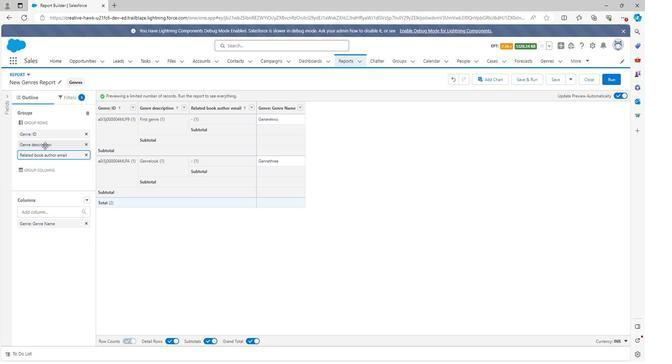 
Action: Mouse moved to (48, 152)
Screenshot: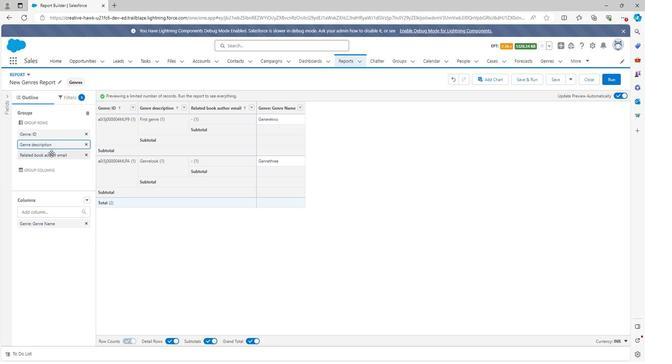 
Action: Mouse pressed left at (48, 152)
Screenshot: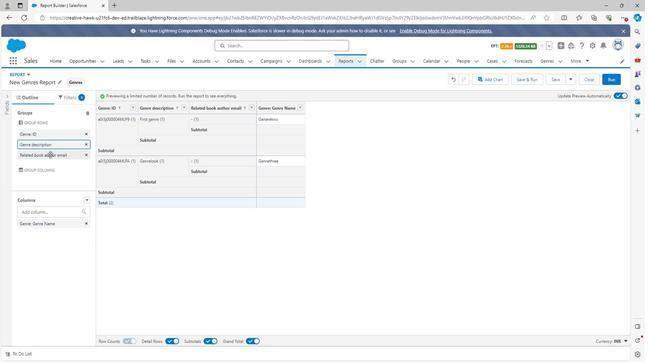 
Action: Mouse moved to (46, 175)
Screenshot: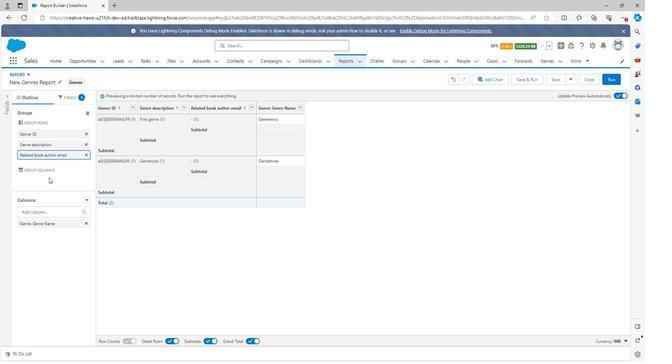 
Action: Mouse pressed left at (46, 175)
Screenshot: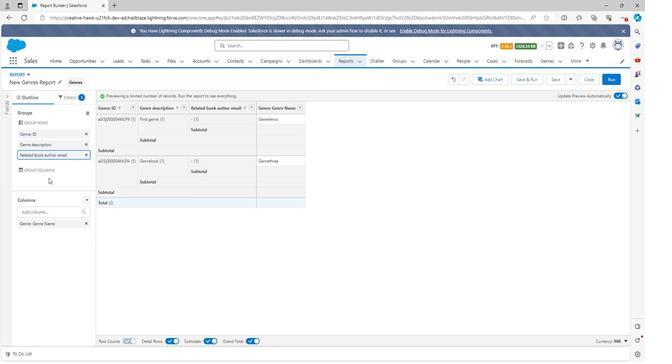 
Action: Mouse moved to (48, 118)
Screenshot: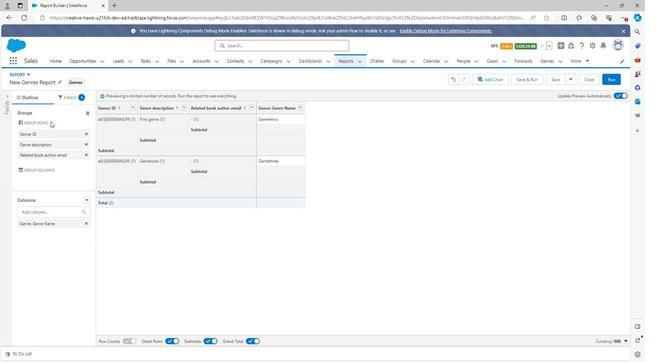 
Action: Mouse pressed left at (48, 118)
Screenshot: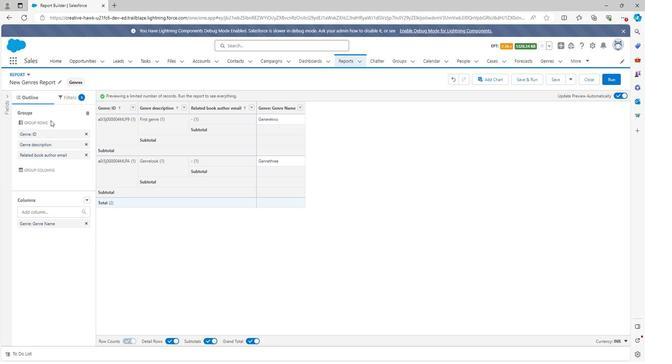 
Action: Mouse moved to (33, 120)
Screenshot: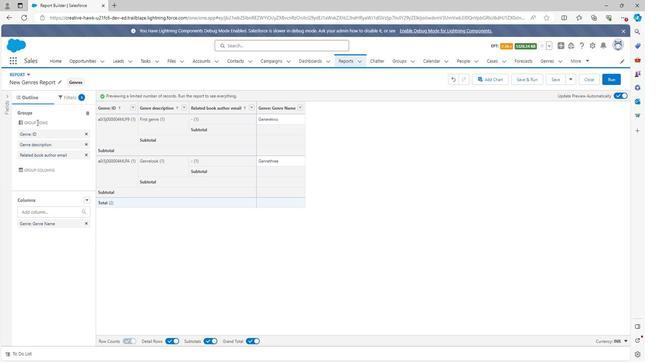 
Action: Mouse pressed left at (33, 120)
Screenshot: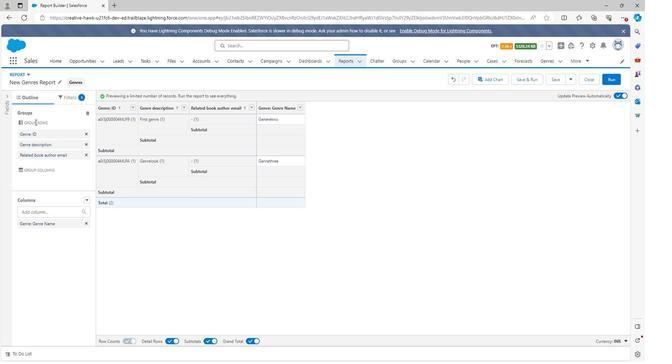 
Action: Mouse moved to (28, 121)
Screenshot: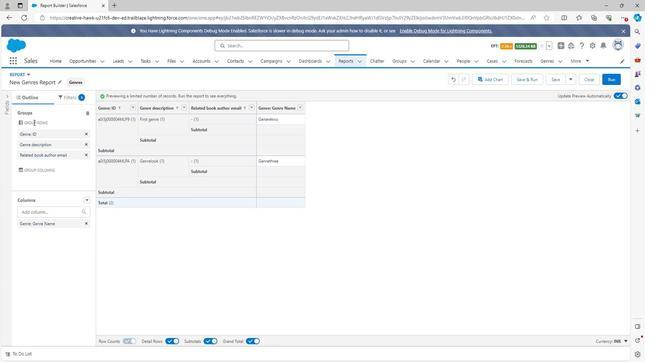 
Action: Mouse pressed left at (28, 121)
Screenshot: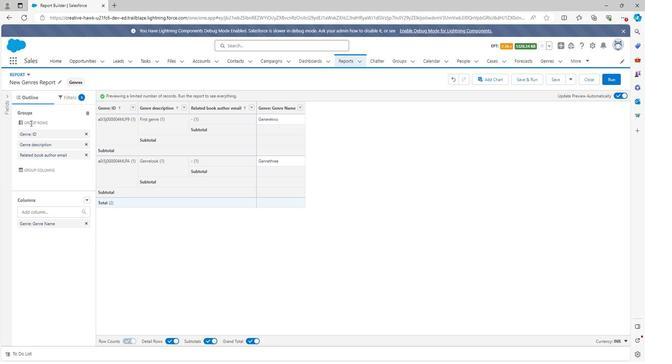 
Action: Mouse moved to (31, 168)
Screenshot: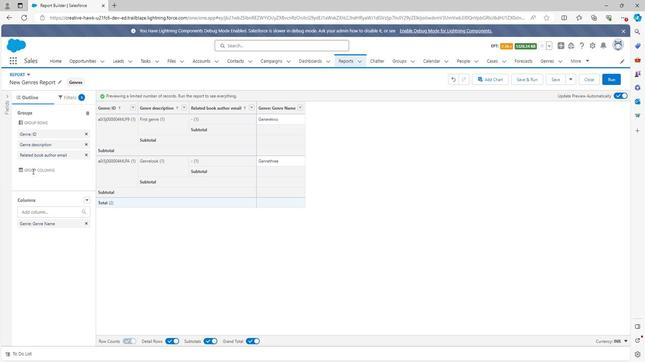 
Action: Mouse pressed left at (31, 168)
Screenshot: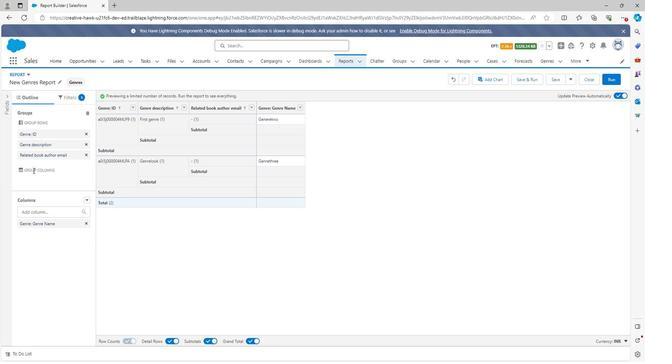 
Action: Mouse moved to (41, 168)
Screenshot: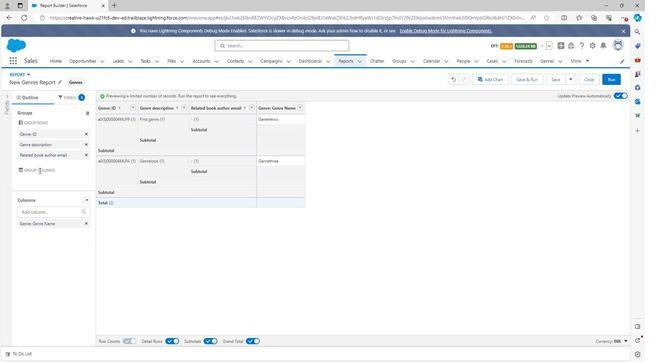 
Action: Mouse pressed left at (41, 168)
Screenshot: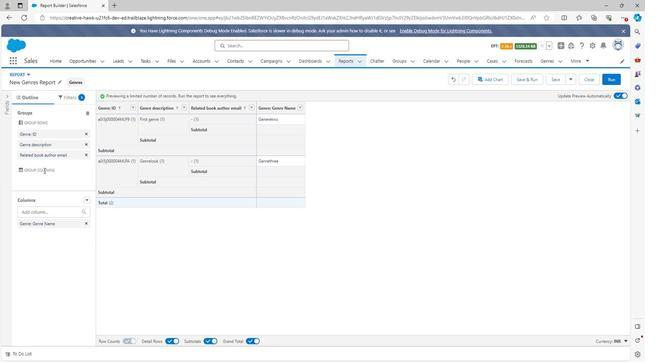 
Action: Mouse moved to (45, 209)
Screenshot: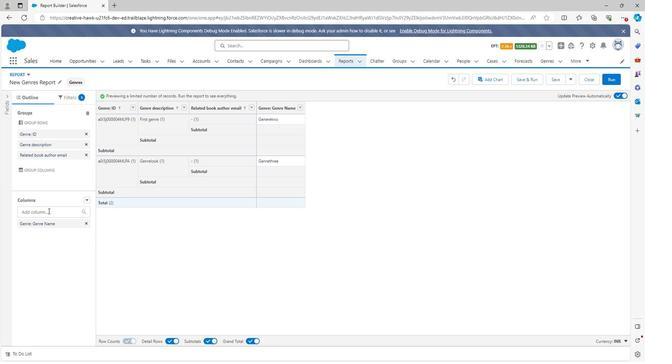 
Action: Mouse pressed left at (45, 209)
Screenshot: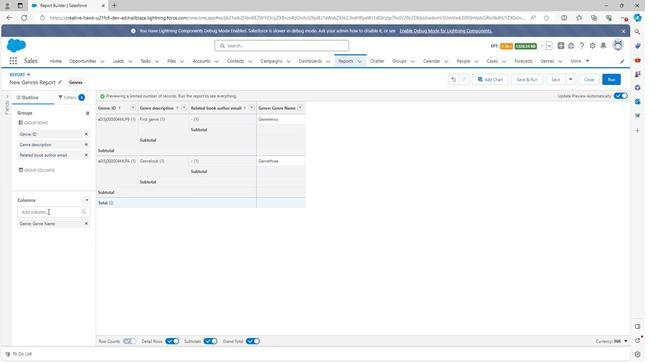 
Action: Mouse moved to (64, 278)
Screenshot: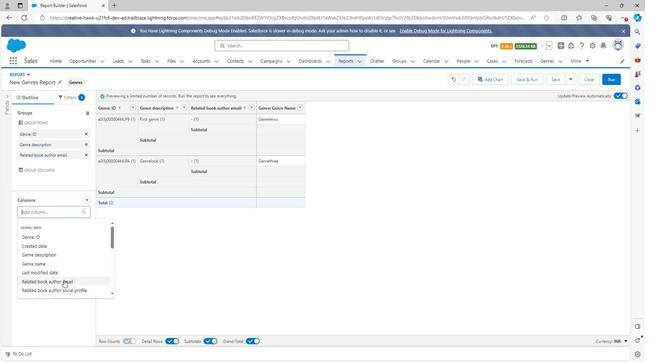 
Action: Mouse pressed left at (64, 278)
Screenshot: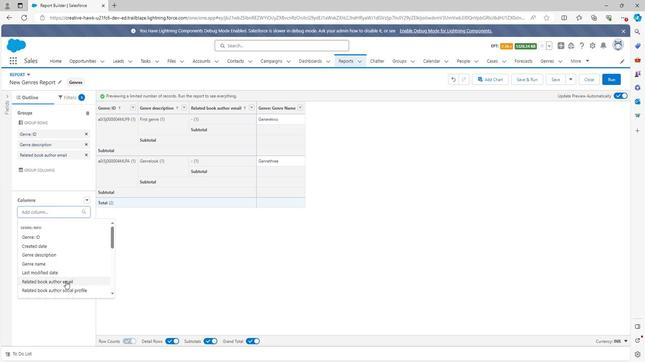 
Action: Mouse moved to (83, 242)
Screenshot: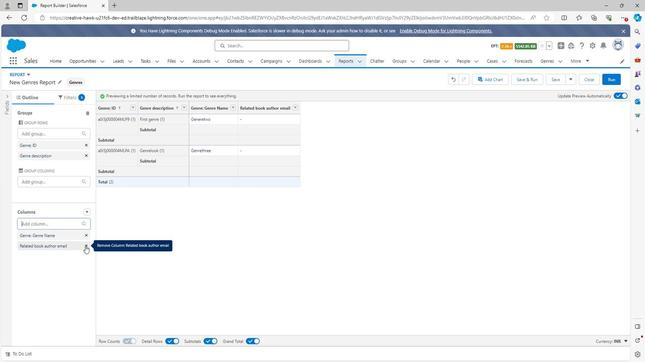 
Action: Mouse pressed left at (83, 242)
Screenshot: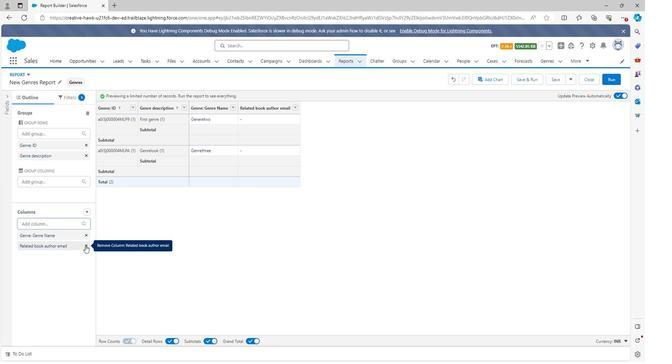 
Action: Mouse moved to (51, 128)
Screenshot: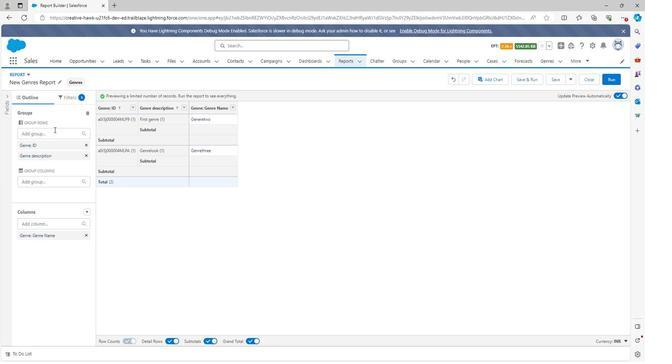 
Action: Mouse pressed left at (51, 128)
Screenshot: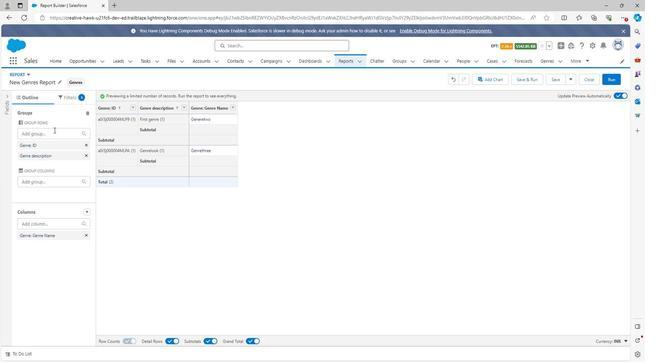 
Action: Mouse moved to (54, 191)
Screenshot: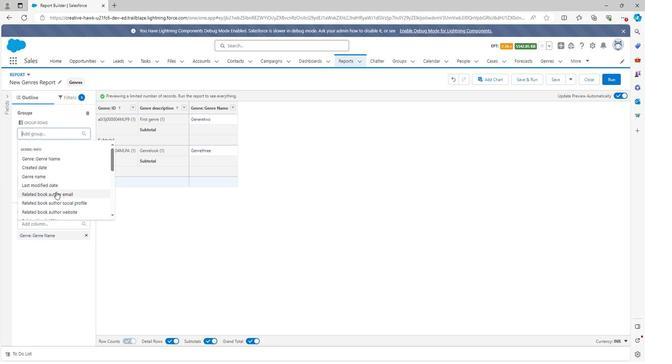 
Action: Mouse pressed left at (54, 191)
Screenshot: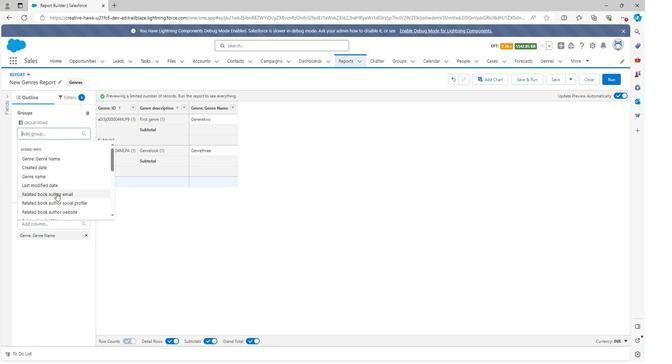 
Action: Mouse moved to (611, 74)
Screenshot: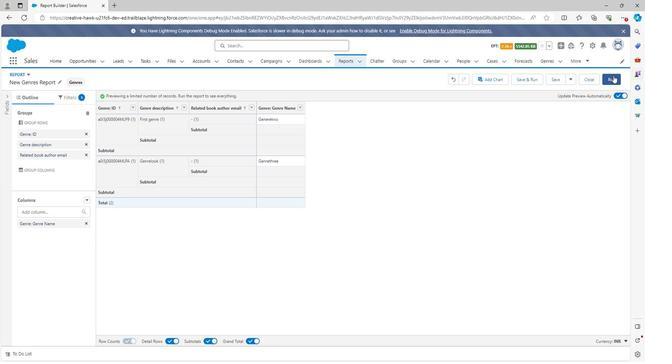 
Action: Mouse pressed left at (611, 74)
Screenshot: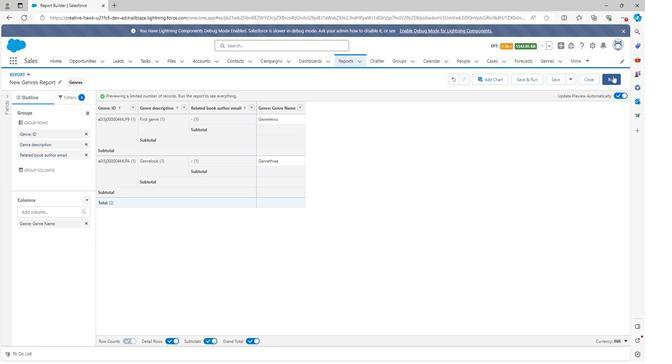 
Action: Mouse moved to (613, 80)
Screenshot: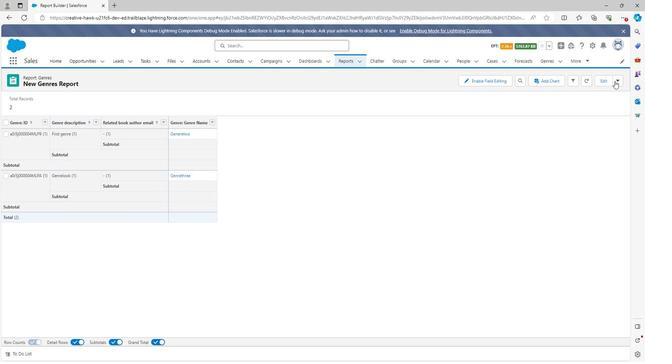 
Action: Mouse pressed left at (613, 80)
Screenshot: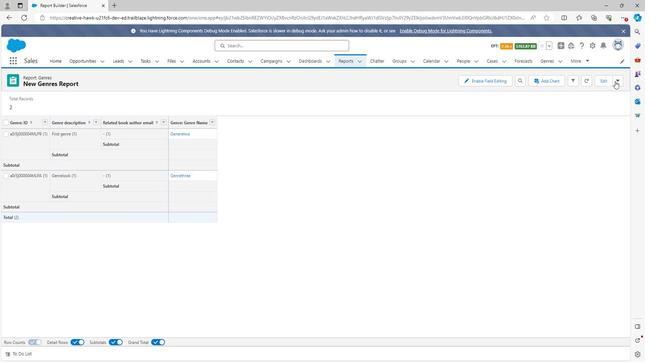 
Action: Mouse moved to (602, 95)
Screenshot: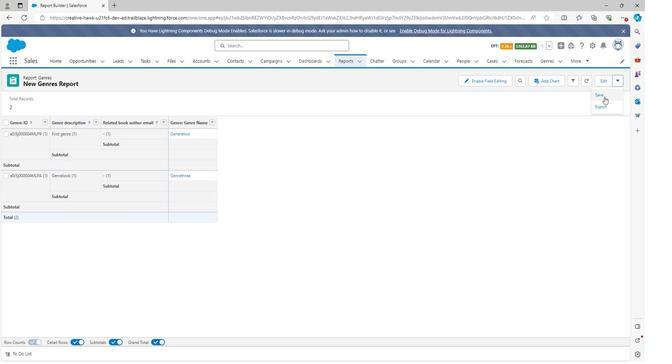 
Action: Mouse pressed left at (602, 95)
Screenshot: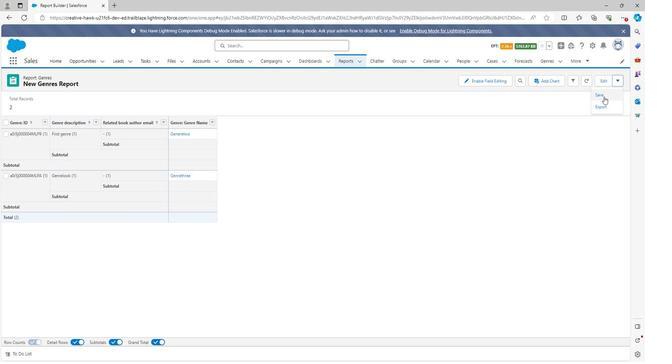
Action: Mouse moved to (316, 148)
Screenshot: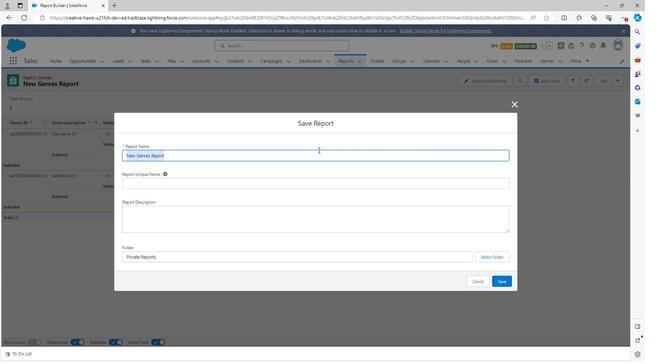 
Action: Key pressed <Key.backspace>
Screenshot: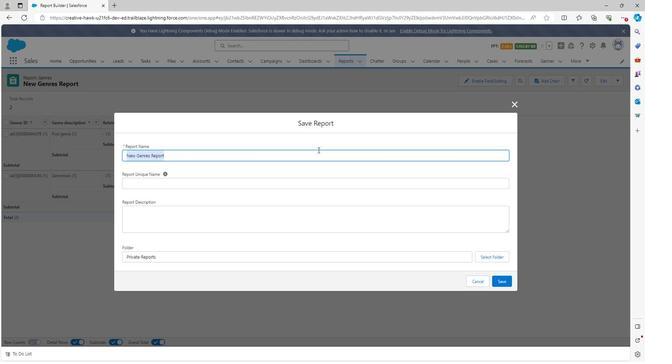 
Action: Mouse moved to (316, 147)
Screenshot: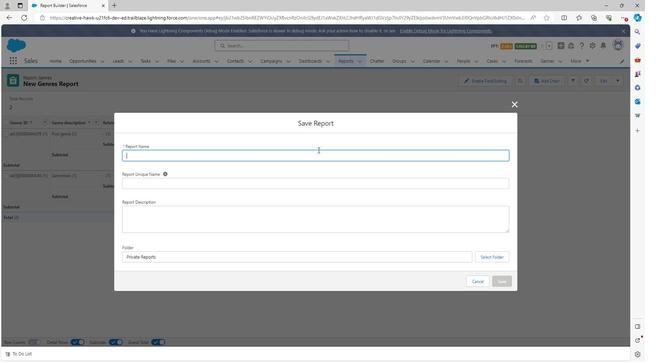 
Action: Key pressed <Key.shift>
Screenshot: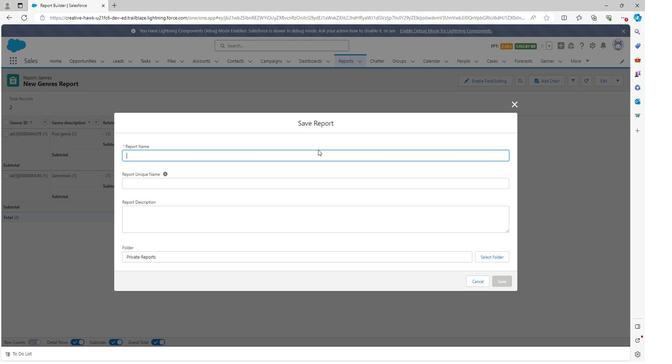 
Action: Mouse moved to (316, 147)
Screenshot: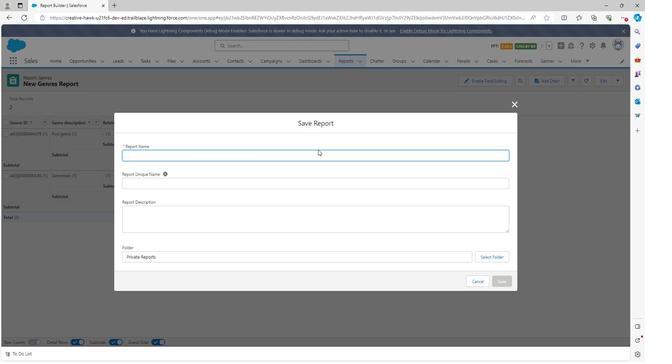 
Action: Key pressed <Key.shift>Genre<Key.space>report
Screenshot: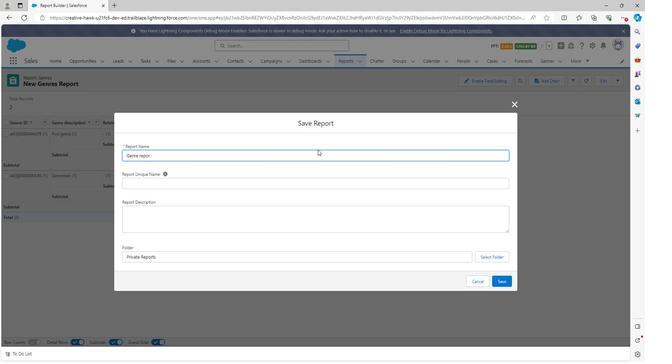 
Action: Mouse moved to (258, 181)
Screenshot: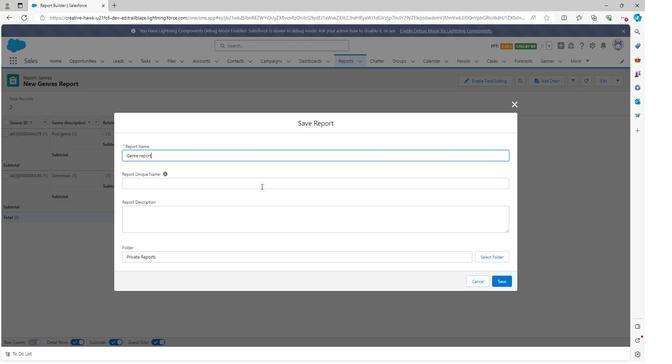 
Action: Mouse pressed left at (258, 181)
Screenshot: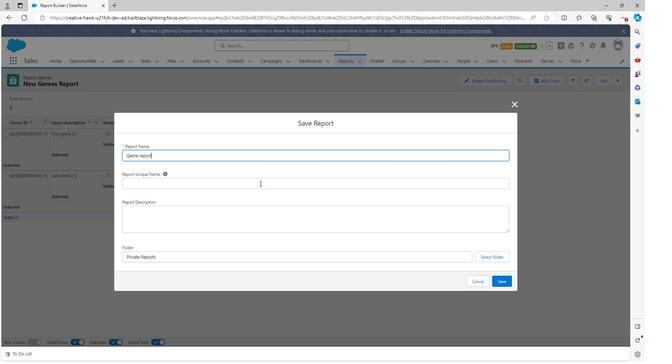 
Action: Mouse moved to (238, 211)
Screenshot: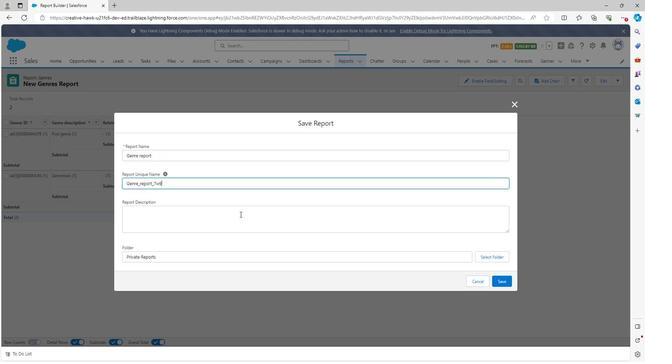 
Action: Mouse pressed left at (238, 211)
Screenshot: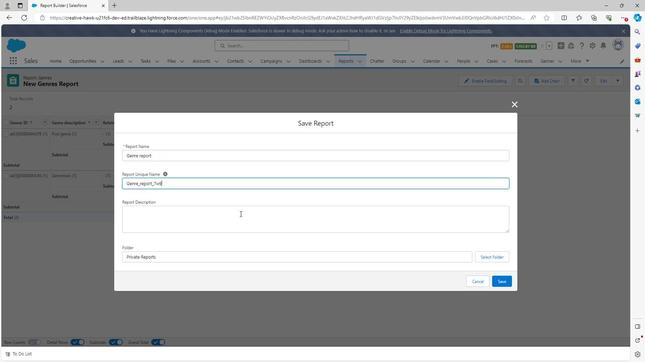 
Action: Mouse moved to (238, 210)
Screenshot: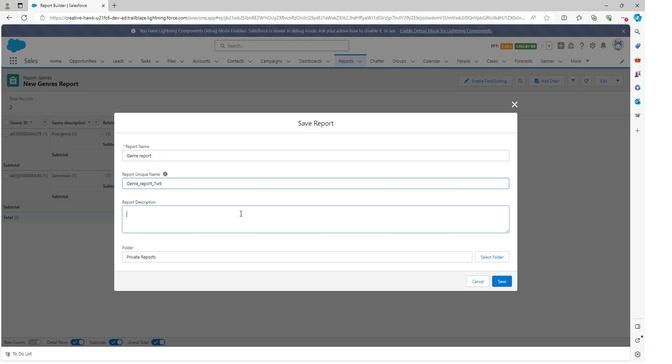 
Action: Key pressed <Key.shift>Genre<Key.space>report<Key.space>is
Screenshot: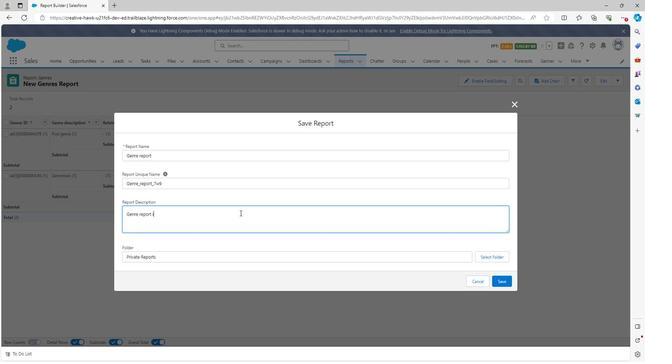
Action: Mouse moved to (238, 210)
Screenshot: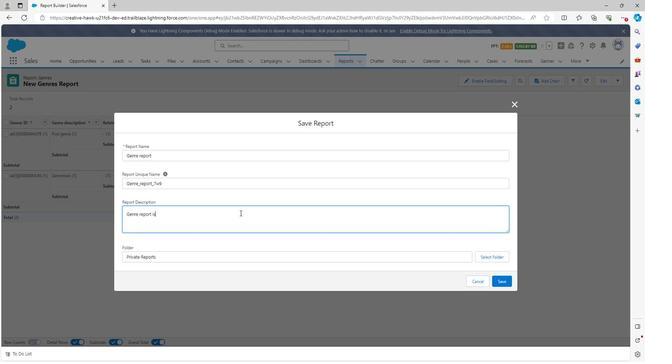 
Action: Key pressed <Key.space>the<Key.space>report<Key.space>which<Key.space>is<Key.space>used<Key.space>to<Key.space>defined<Key.space>the<Key.space>report<Key.space>of<Key.space>genre<Key.space>and<Key.space>mentioned<Key.space>the<Key.space>gennnnnnnnnnnnnnnnnnnnnnnn<Key.backspace><Key.backspace><Key.backspace><Key.backspace><Key.backspace><Key.backspace><Key.backspace><Key.backspace><Key.backspace><Key.backspace><Key.backspace><Key.backspace><Key.backspace><Key.backspace><Key.backspace><Key.backspace><Key.backspace><Key.backspace><Key.backspace>
Screenshot: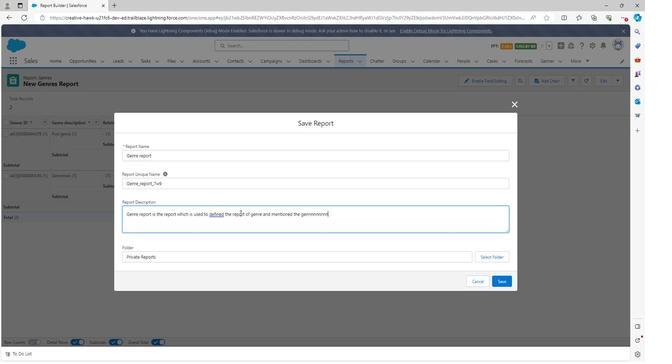 
Action: Mouse moved to (238, 210)
Screenshot: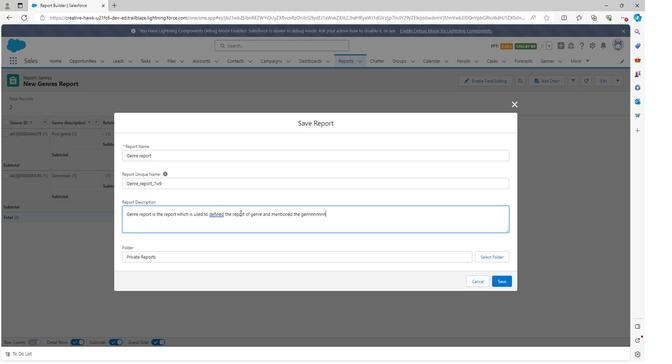 
Action: Key pressed <Key.backspace><Key.backspace><Key.backspace>
Screenshot: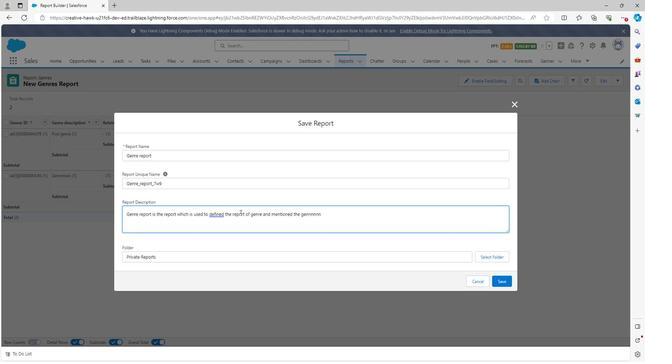 
Action: Mouse moved to (238, 209)
Screenshot: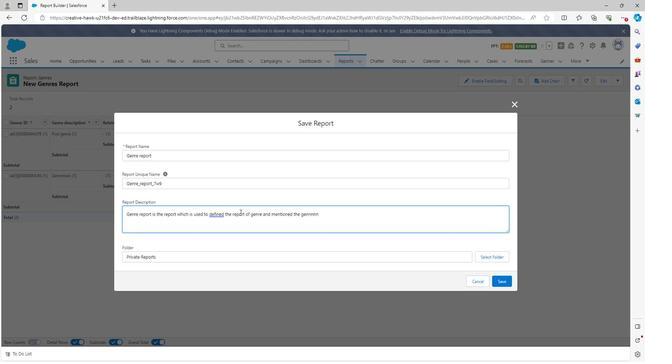 
Action: Key pressed <Key.backspace><Key.backspace>
Screenshot: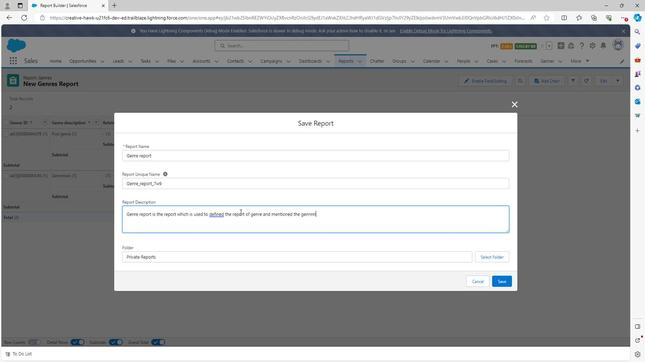 
Action: Mouse moved to (238, 209)
Screenshot: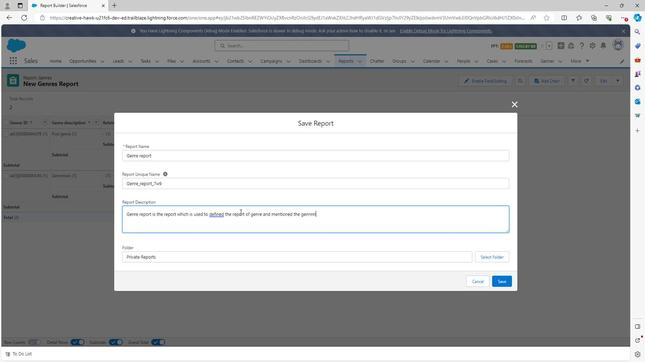 
Action: Key pressed <Key.backspace><Key.backspace>
Screenshot: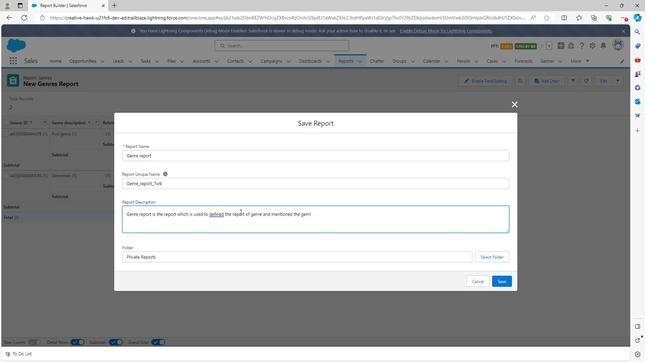 
Action: Mouse moved to (238, 209)
Screenshot: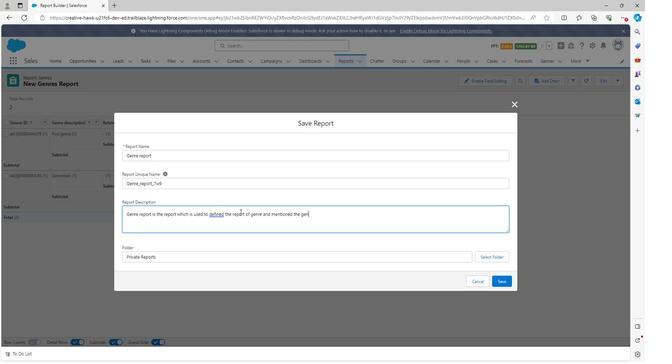 
Action: Key pressed re
Screenshot: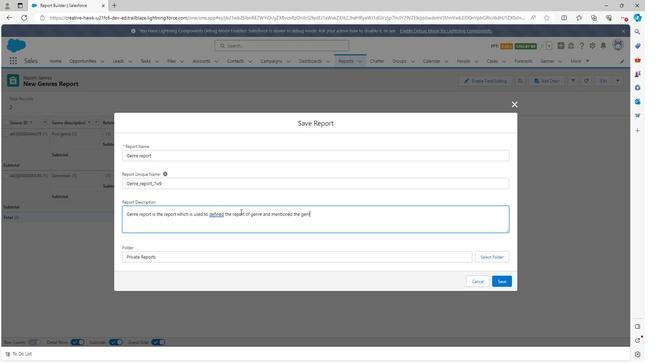 
Action: Mouse moved to (238, 209)
Screenshot: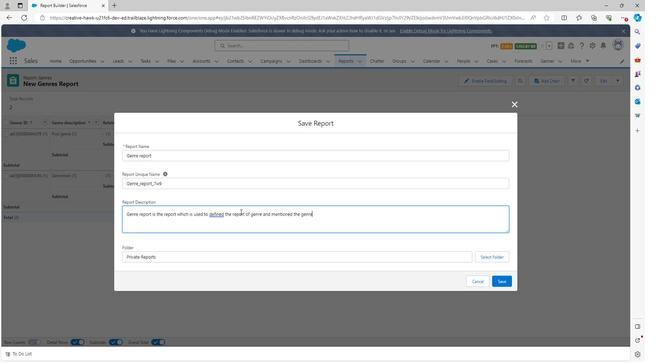 
Action: Key pressed <Key.space>dat
Screenshot: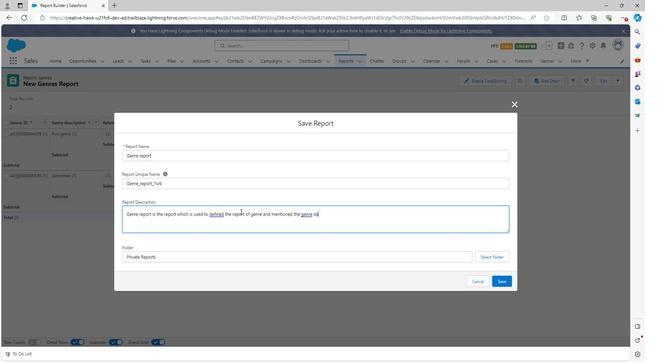 
Action: Mouse moved to (239, 206)
Screenshot: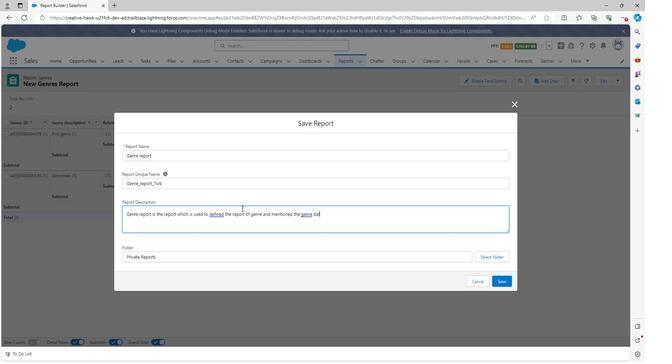 
Action: Key pressed a<Key.space>w
Screenshot: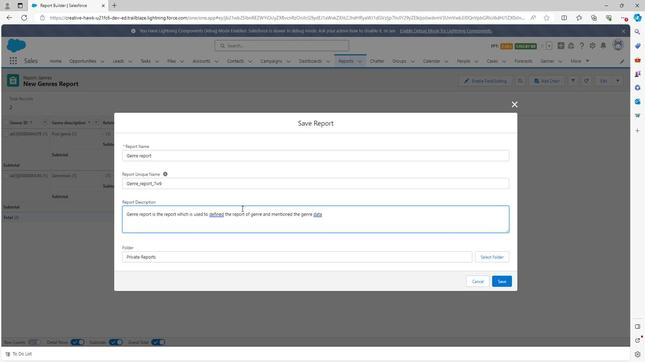 
Action: Mouse moved to (240, 206)
Screenshot: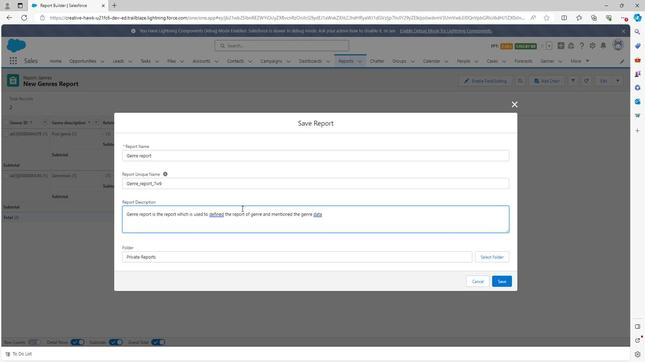 
Action: Key pressed i
Screenshot: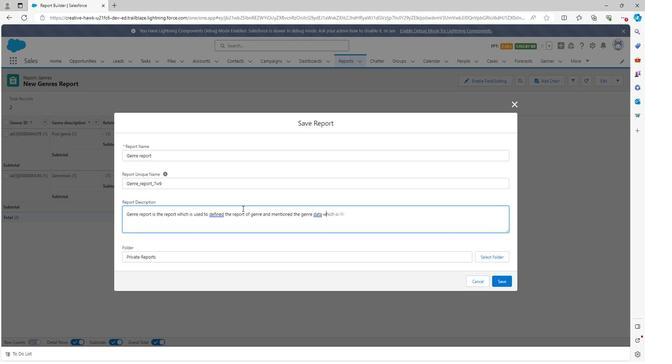 
Action: Mouse moved to (242, 207)
Screenshot: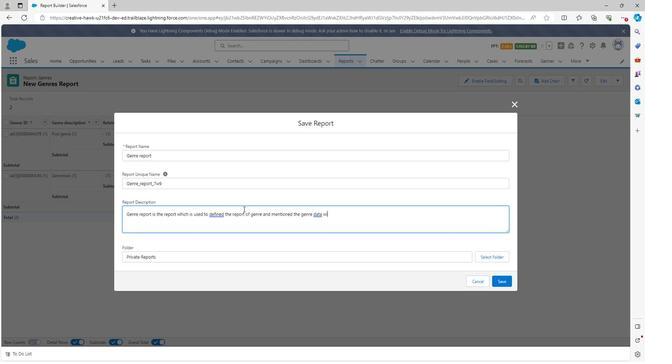 
Action: Key pressed th<Key.space>emai
Screenshot: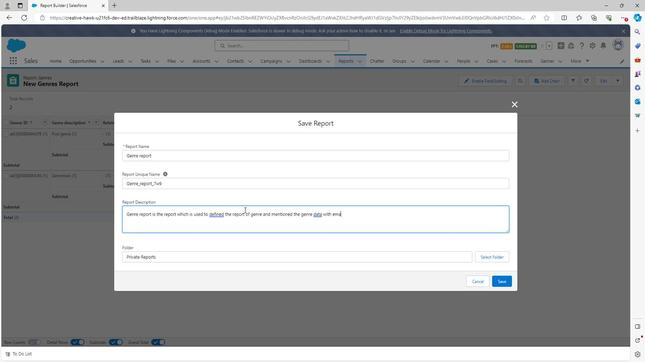 
Action: Mouse moved to (242, 208)
Screenshot: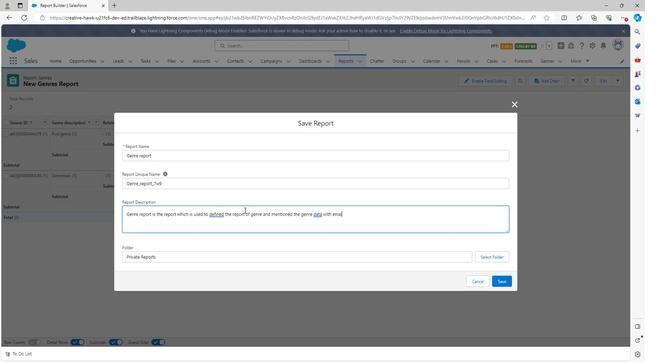 
Action: Key pressed l
Screenshot: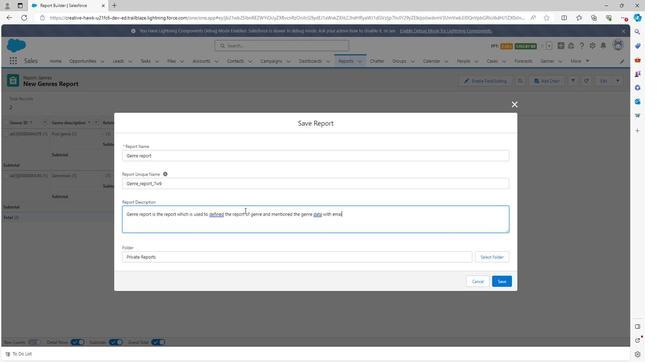 
Action: Mouse moved to (243, 209)
Screenshot: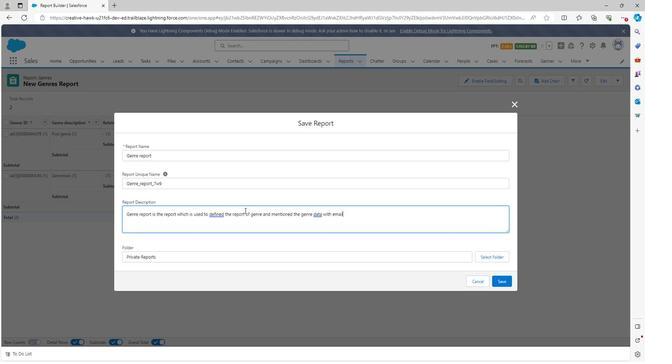 
Action: Key pressed <Key.space>
Screenshot: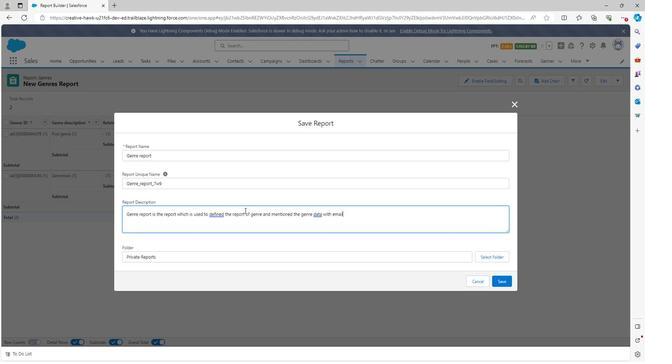 
Action: Mouse moved to (242, 209)
Screenshot: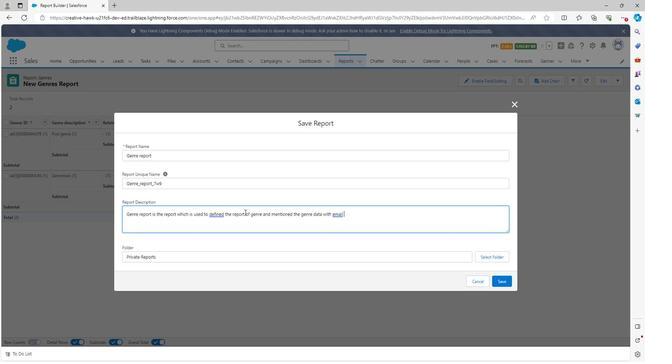 
Action: Key pressed and<Key.space>nam
Screenshot: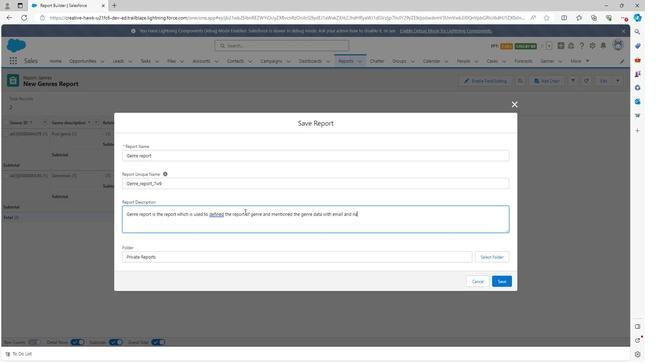 
Action: Mouse moved to (258, 211)
Screenshot: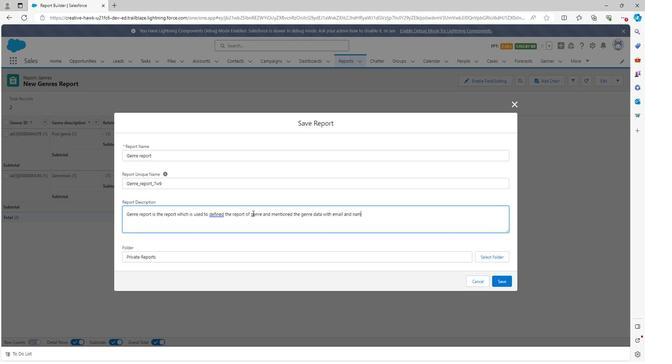 
Action: Key pressed e
Screenshot: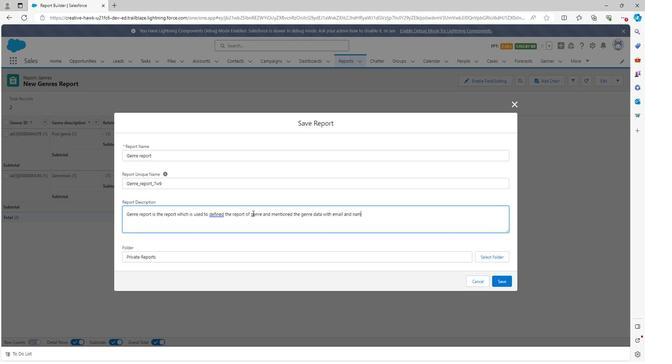 
Action: Mouse moved to (484, 254)
Screenshot: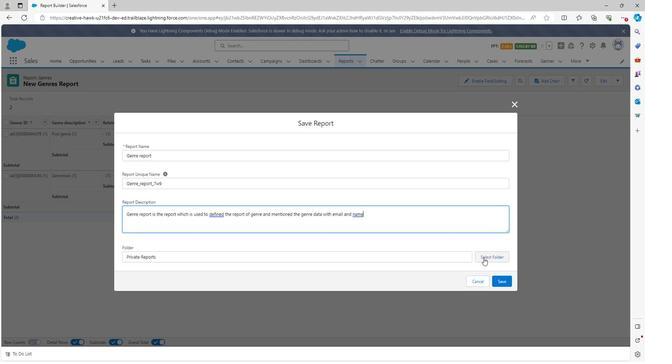 
Action: Mouse pressed left at (484, 254)
Screenshot: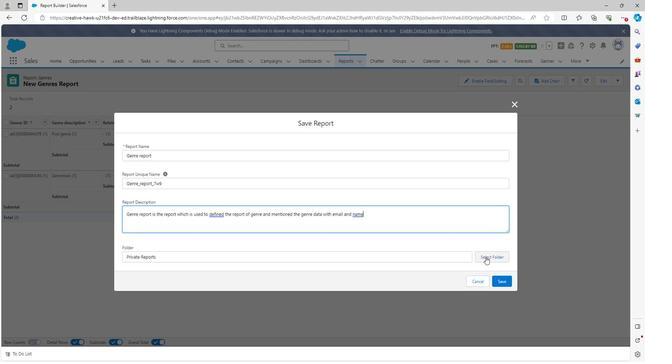 
Action: Mouse moved to (343, 213)
Screenshot: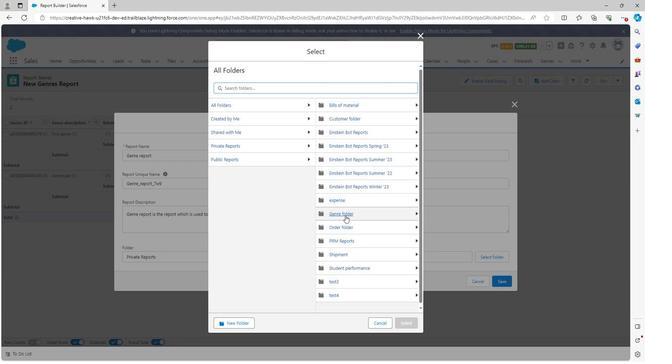 
Action: Mouse pressed left at (343, 213)
Screenshot: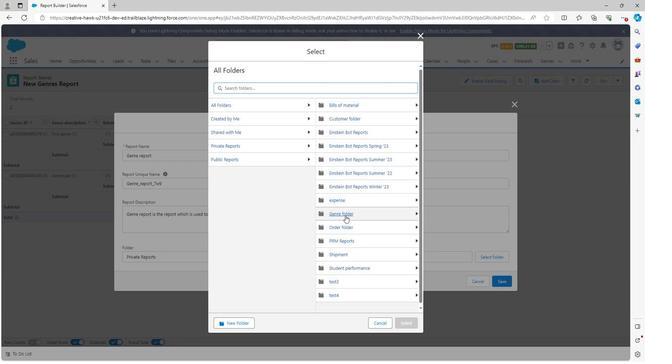 
Action: Mouse moved to (398, 317)
Screenshot: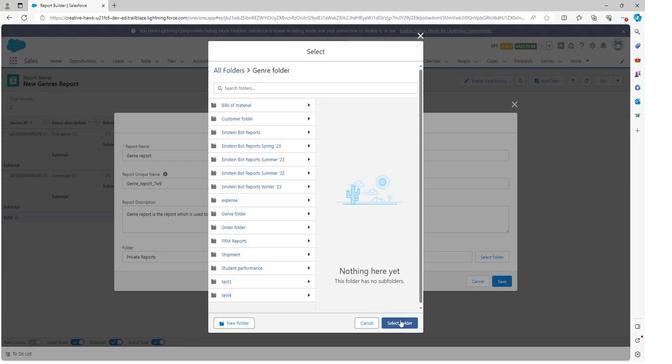 
Action: Mouse pressed left at (398, 317)
Screenshot: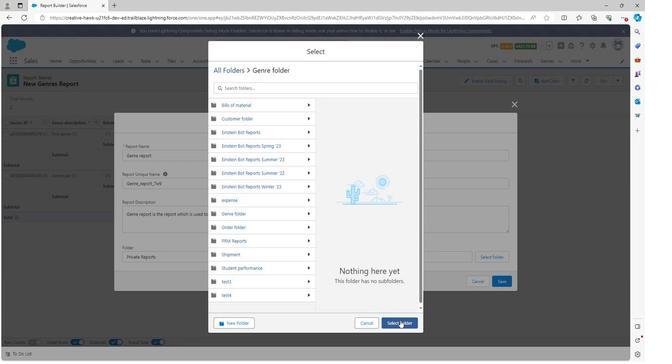 
Action: Mouse moved to (494, 278)
Screenshot: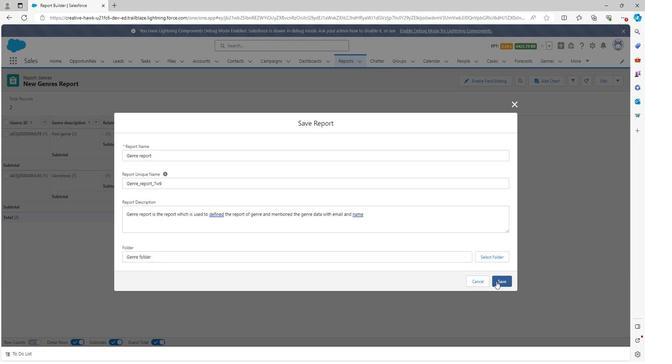 
Action: Mouse pressed left at (494, 278)
Screenshot: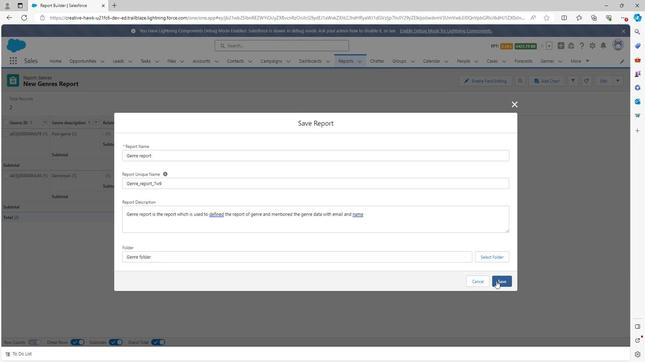 
Action: Mouse moved to (386, 65)
Screenshot: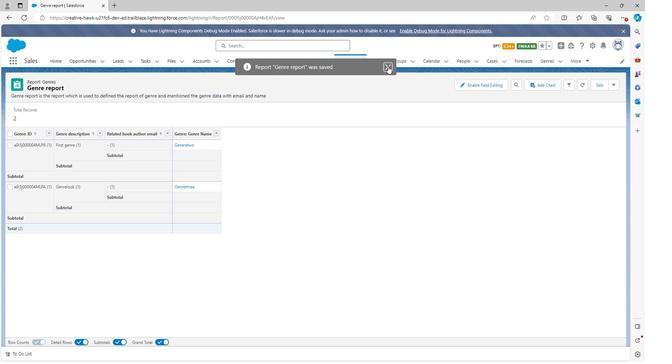 
Action: Mouse pressed left at (386, 65)
Screenshot: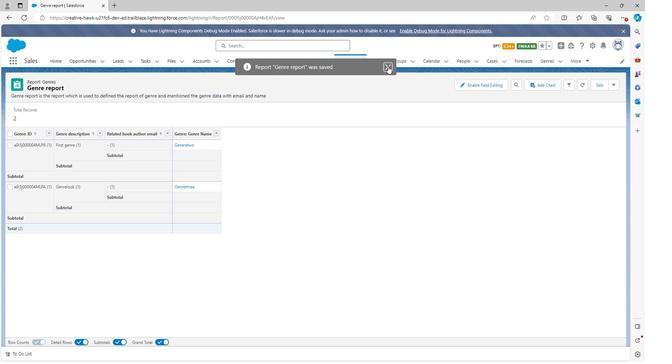 
Action: Mouse moved to (344, 59)
Screenshot: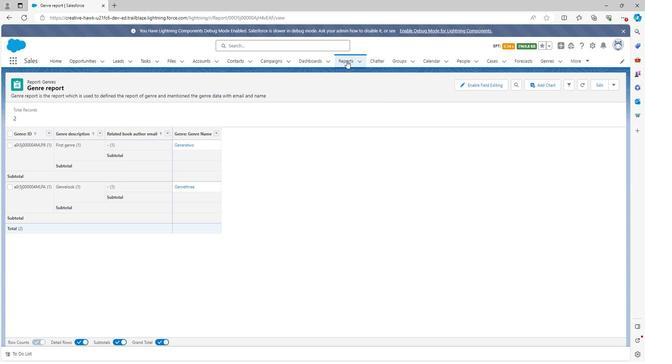 
Action: Mouse pressed left at (344, 59)
Screenshot: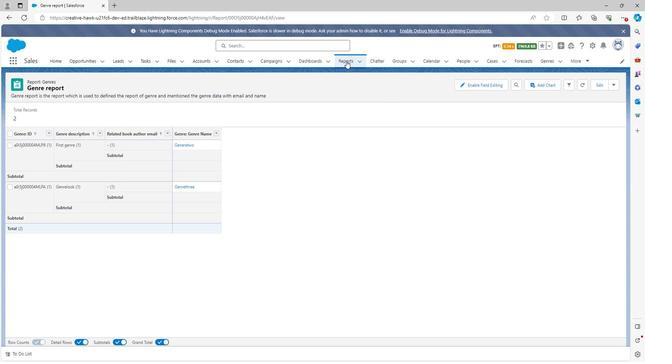 
Action: Mouse moved to (289, 185)
Screenshot: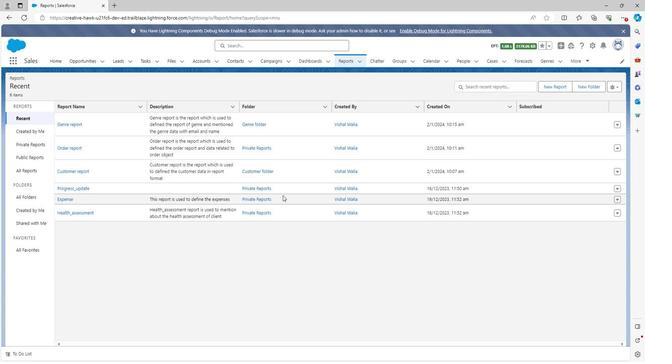 
